 Task: Find connections with filter location Cantel with filter topic #fundraisingwith filter profile language English with filter current company Syngenta with filter school West Bengal India Jobs with filter industry Business Content with filter service category Video Animation with filter keywords title Locksmith
Action: Mouse moved to (489, 47)
Screenshot: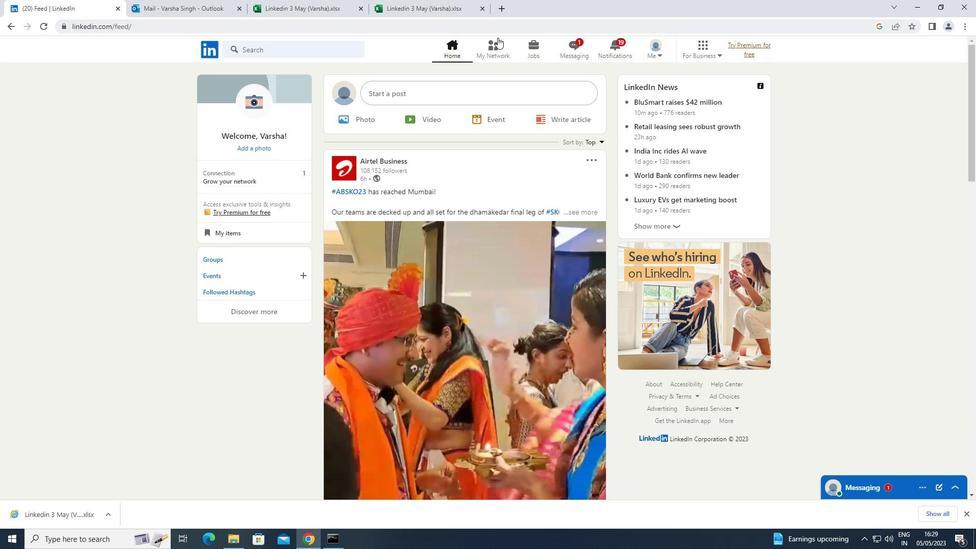 
Action: Mouse pressed left at (489, 47)
Screenshot: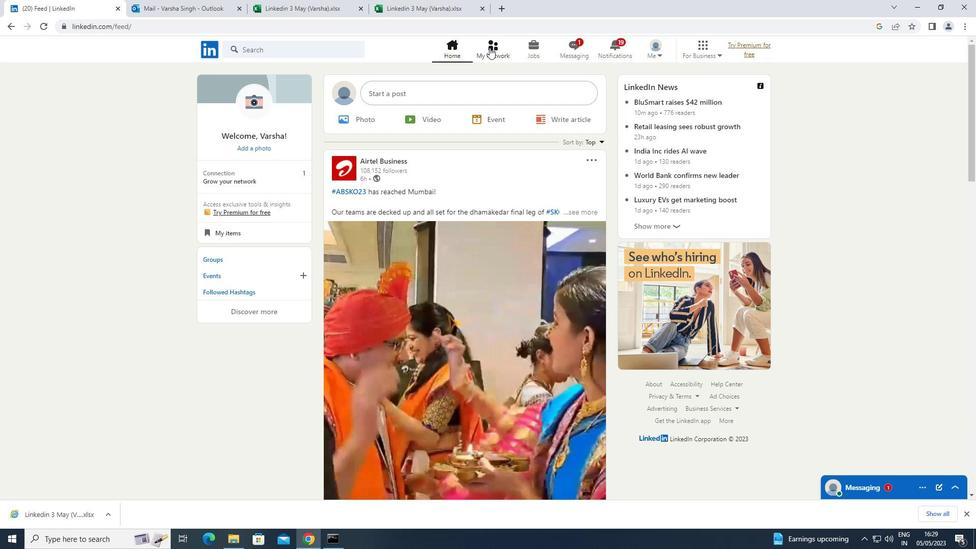 
Action: Mouse moved to (272, 104)
Screenshot: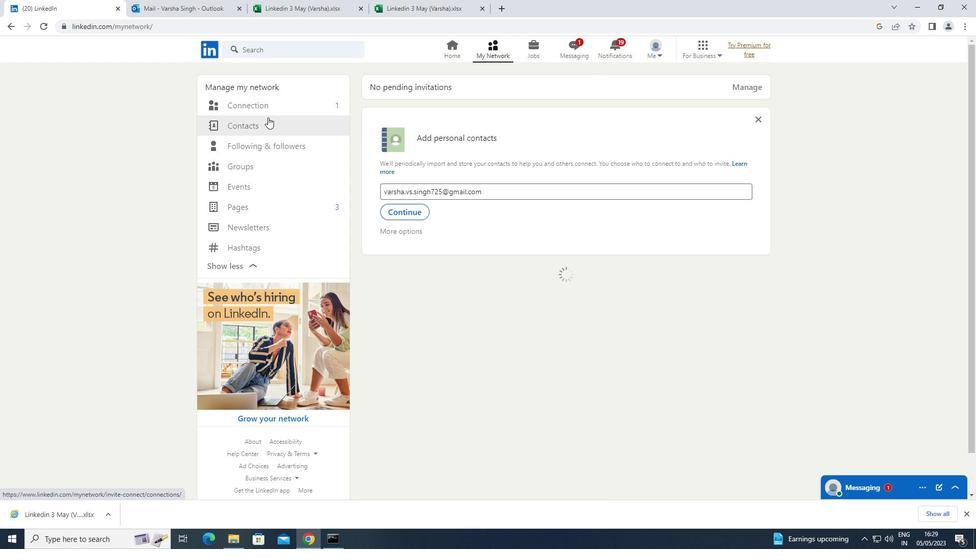 
Action: Mouse pressed left at (272, 104)
Screenshot: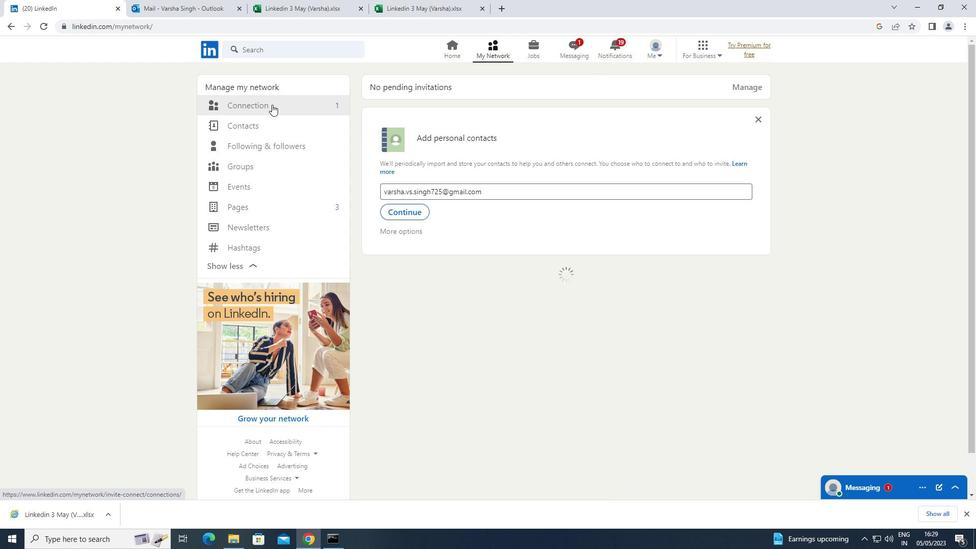 
Action: Mouse moved to (579, 106)
Screenshot: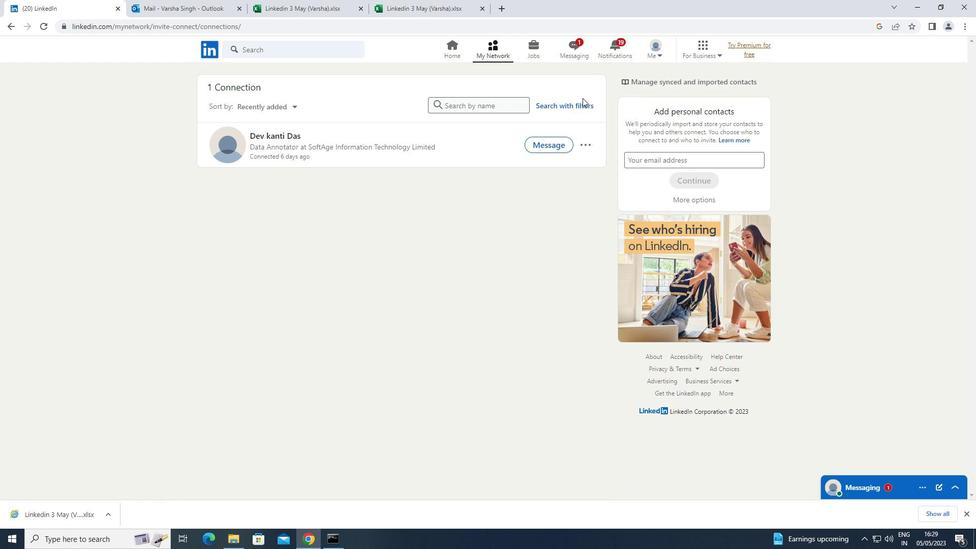 
Action: Mouse pressed left at (579, 106)
Screenshot: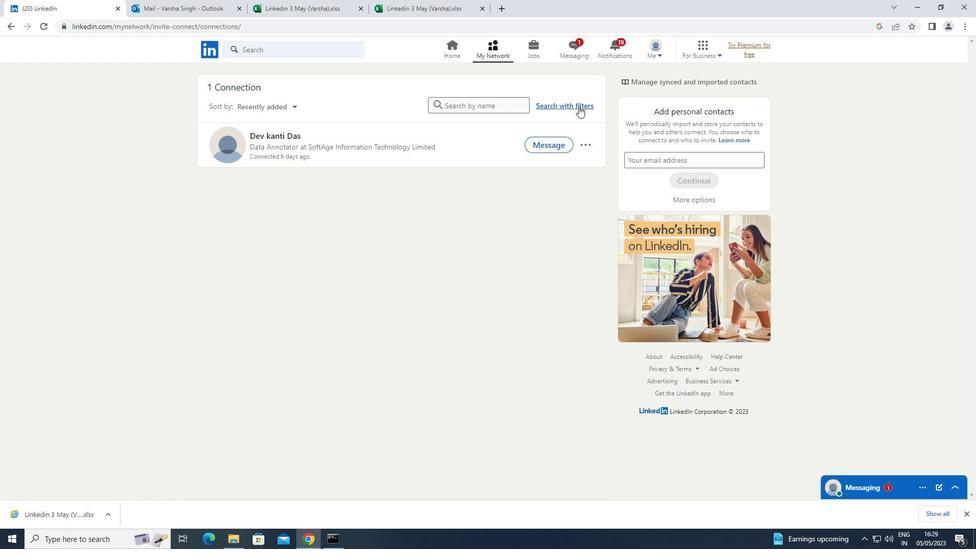 
Action: Mouse moved to (513, 74)
Screenshot: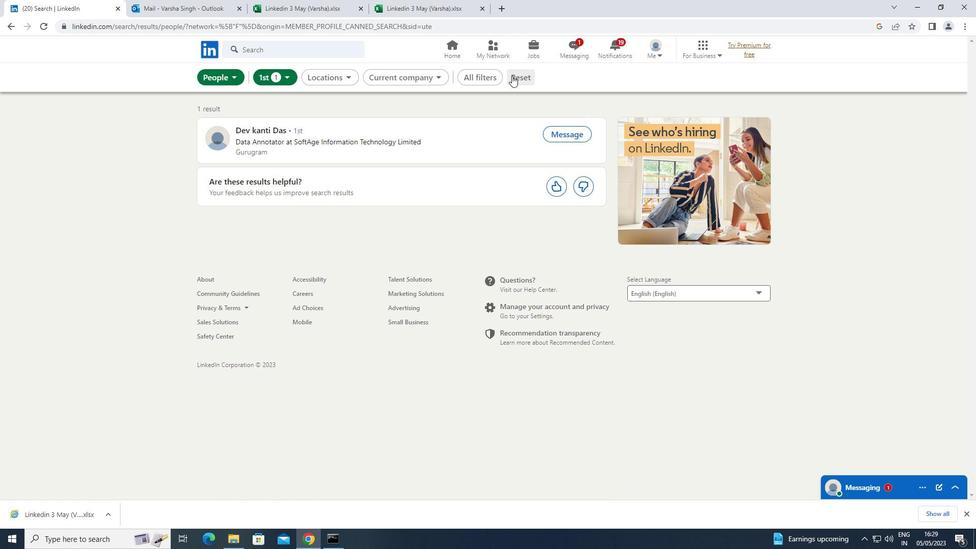 
Action: Mouse pressed left at (513, 74)
Screenshot: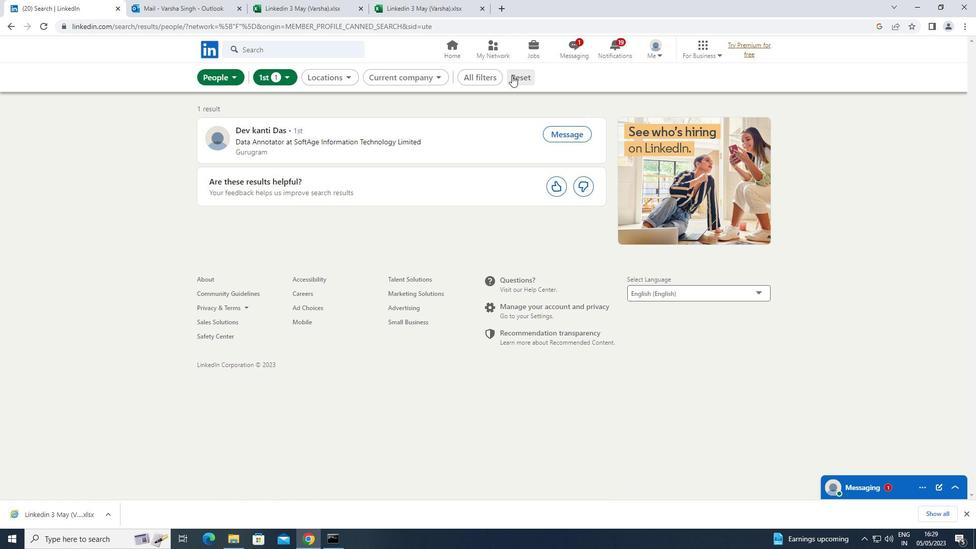 
Action: Mouse moved to (499, 76)
Screenshot: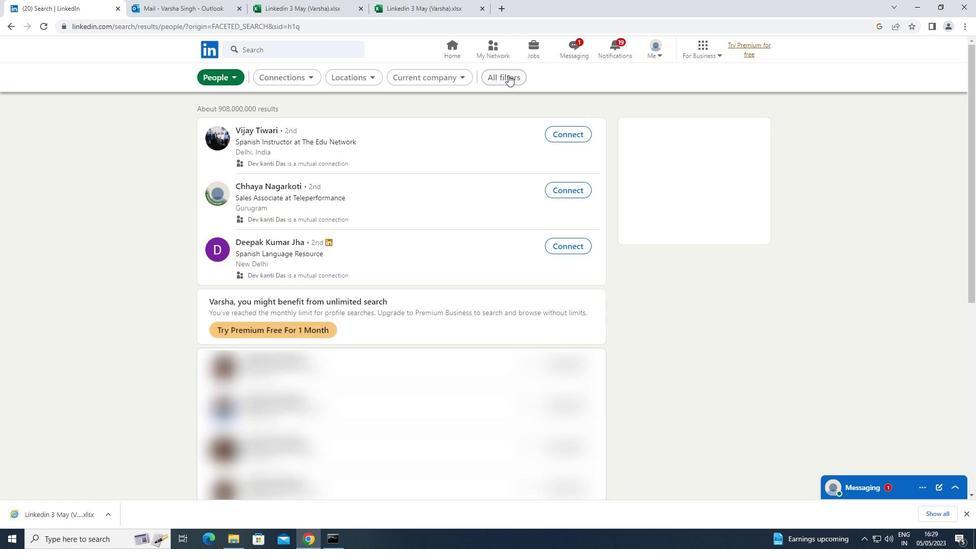 
Action: Mouse pressed left at (499, 76)
Screenshot: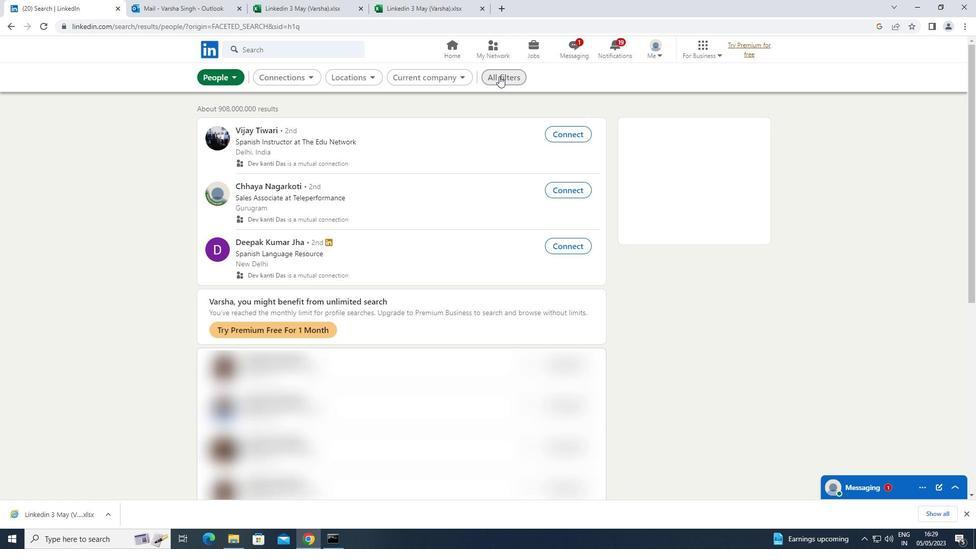 
Action: Mouse moved to (716, 211)
Screenshot: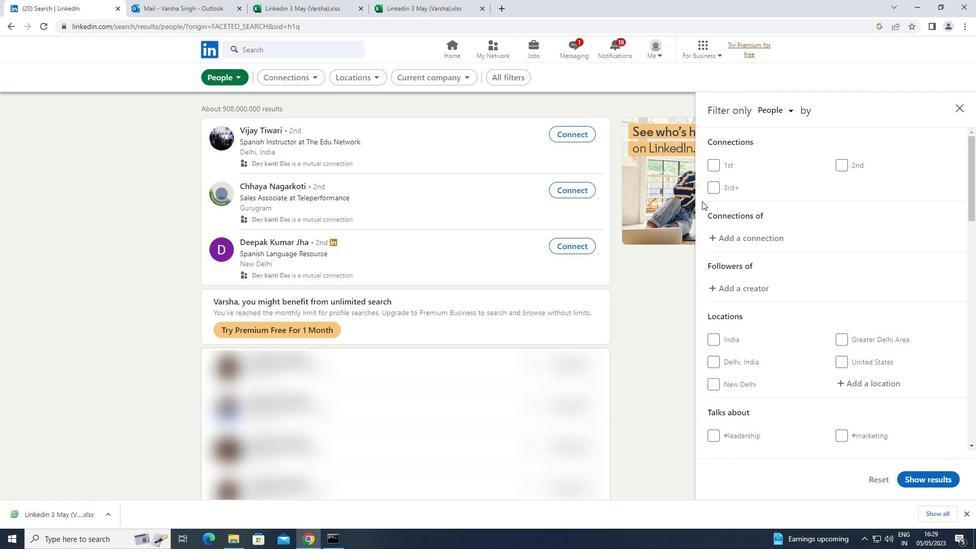 
Action: Mouse scrolled (716, 210) with delta (0, 0)
Screenshot: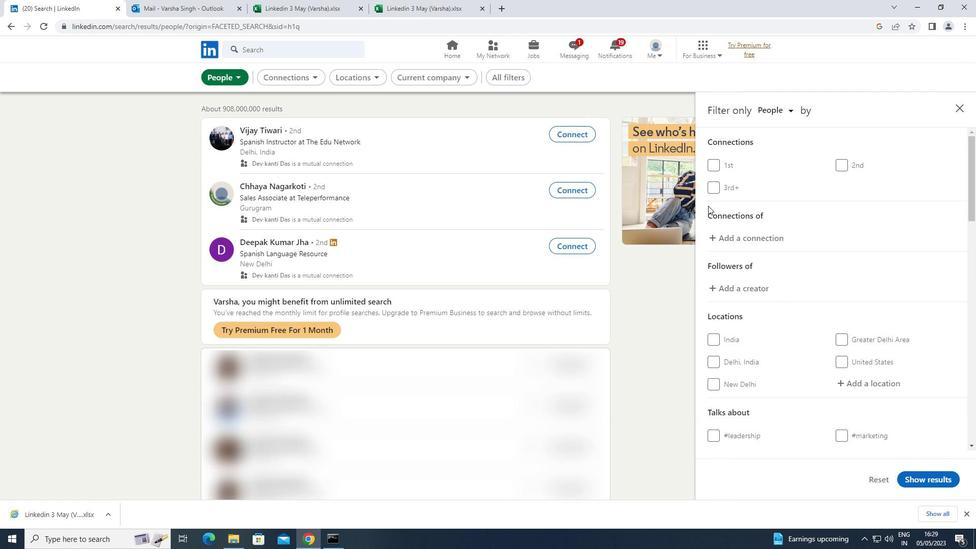 
Action: Mouse scrolled (716, 210) with delta (0, 0)
Screenshot: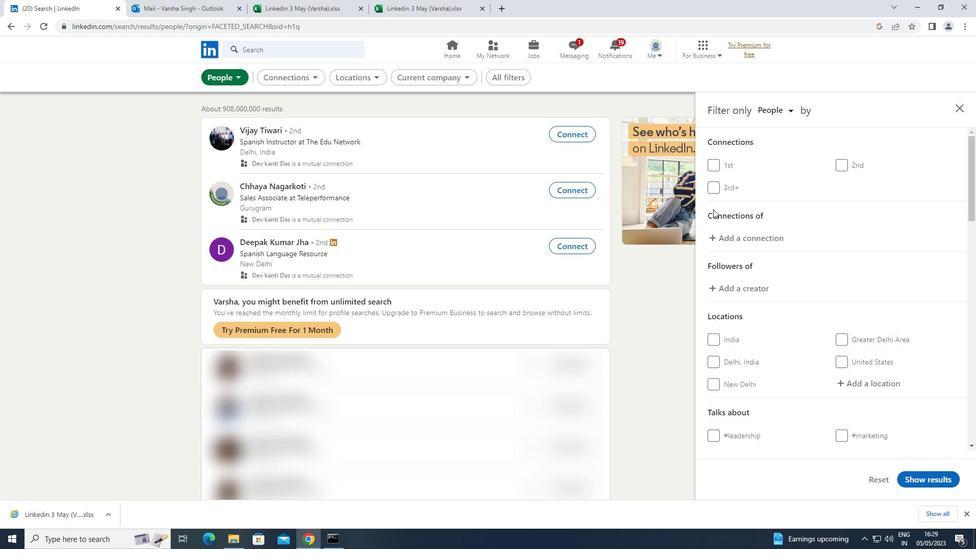 
Action: Mouse moved to (845, 277)
Screenshot: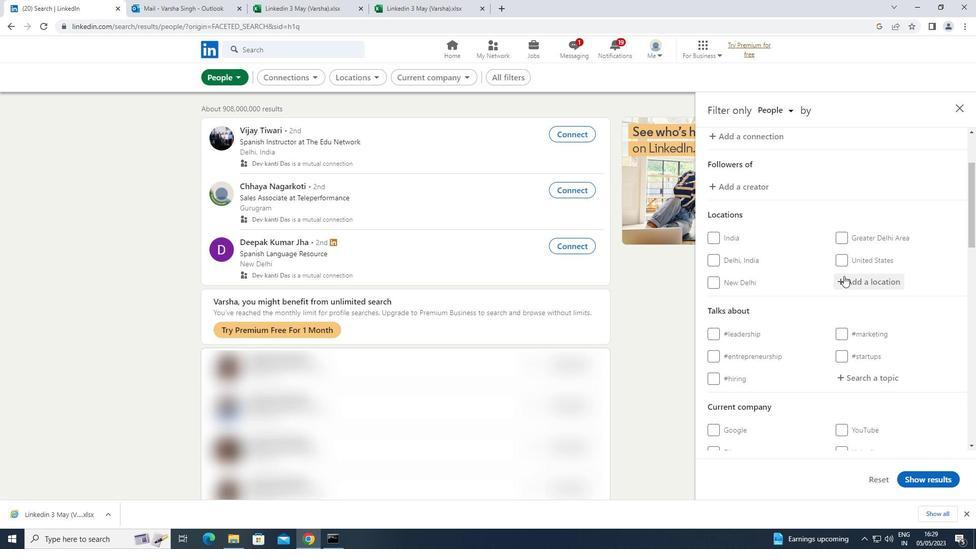 
Action: Mouse pressed left at (845, 277)
Screenshot: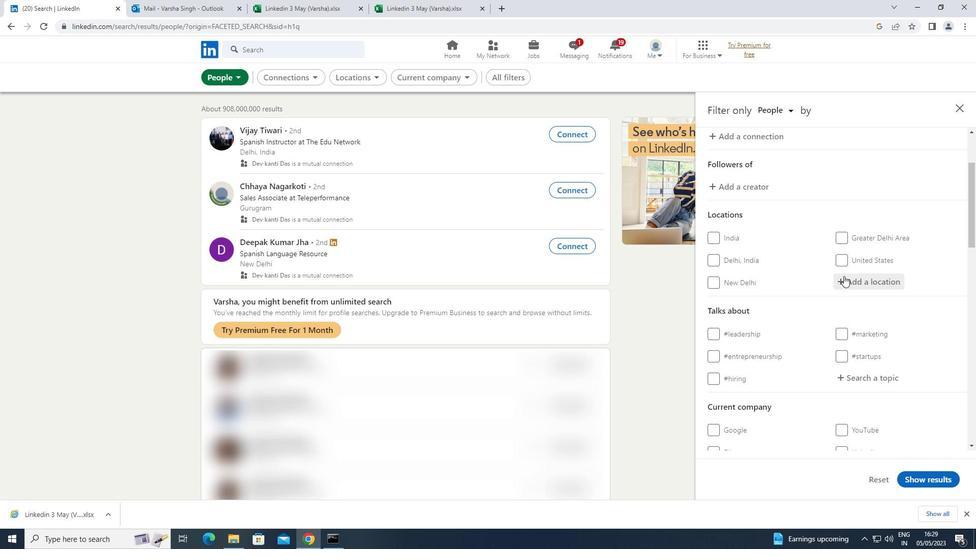 
Action: Key pressed <Key.shift>CANTEL
Screenshot: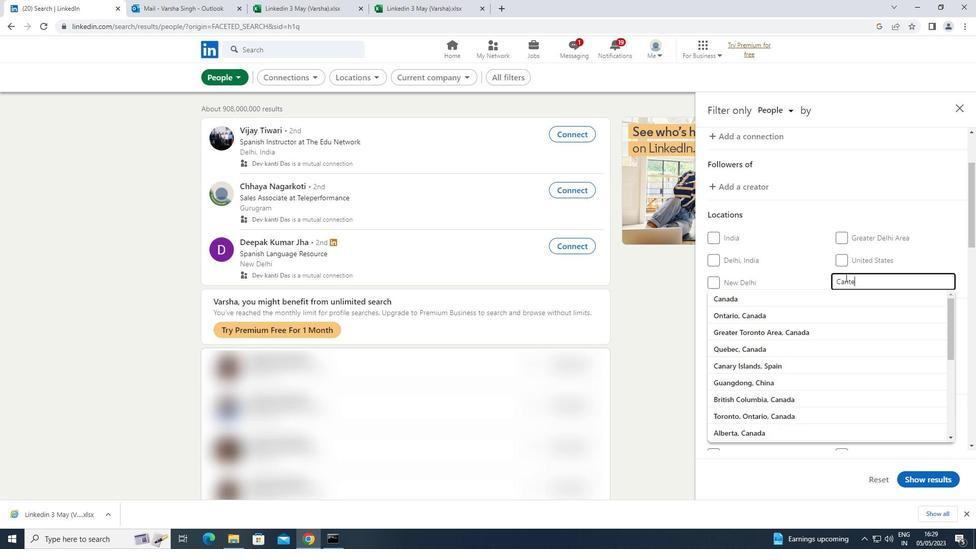 
Action: Mouse moved to (852, 275)
Screenshot: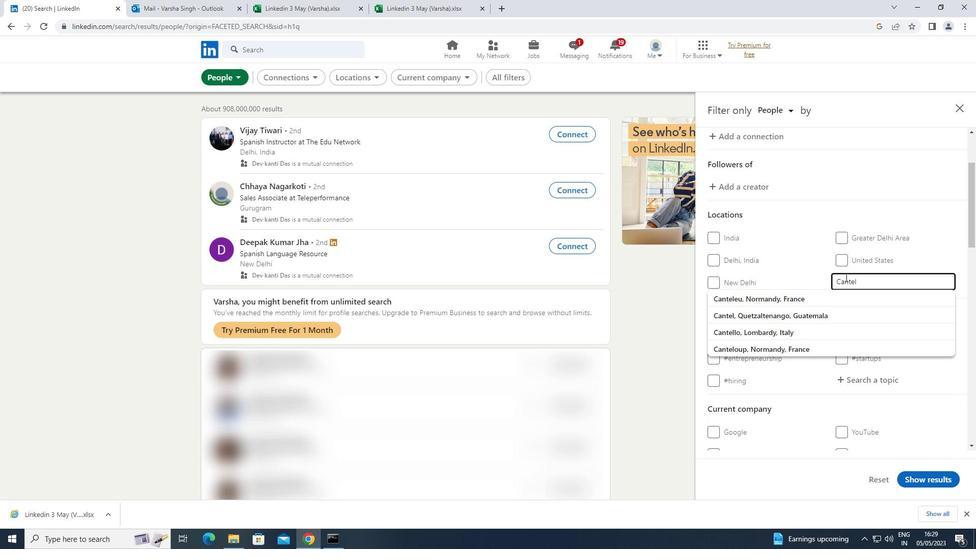 
Action: Key pressed <Key.enter>
Screenshot: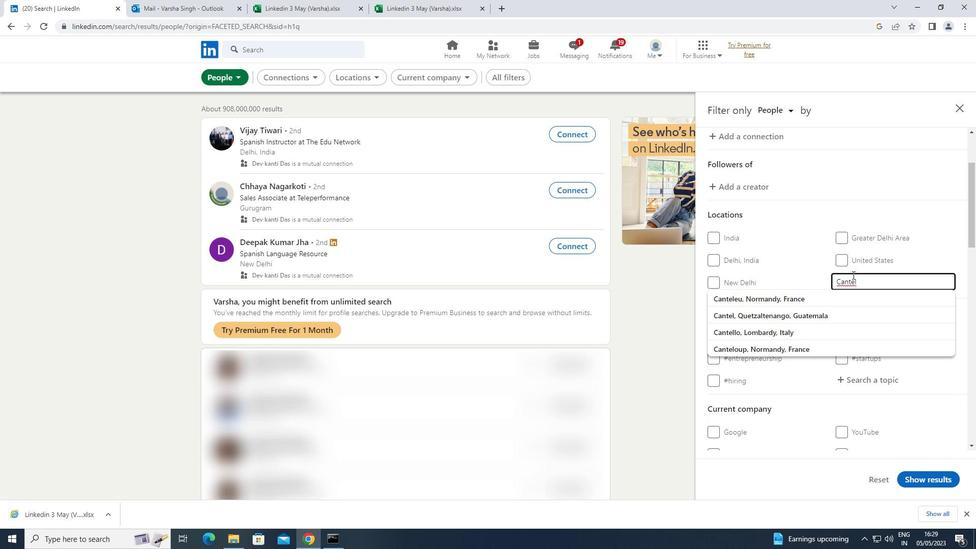 
Action: Mouse moved to (861, 384)
Screenshot: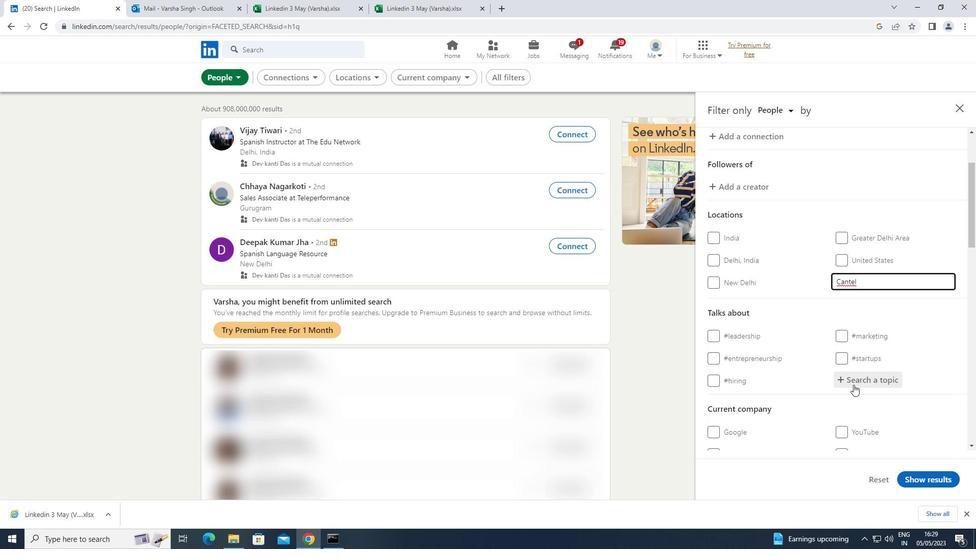 
Action: Mouse pressed left at (861, 384)
Screenshot: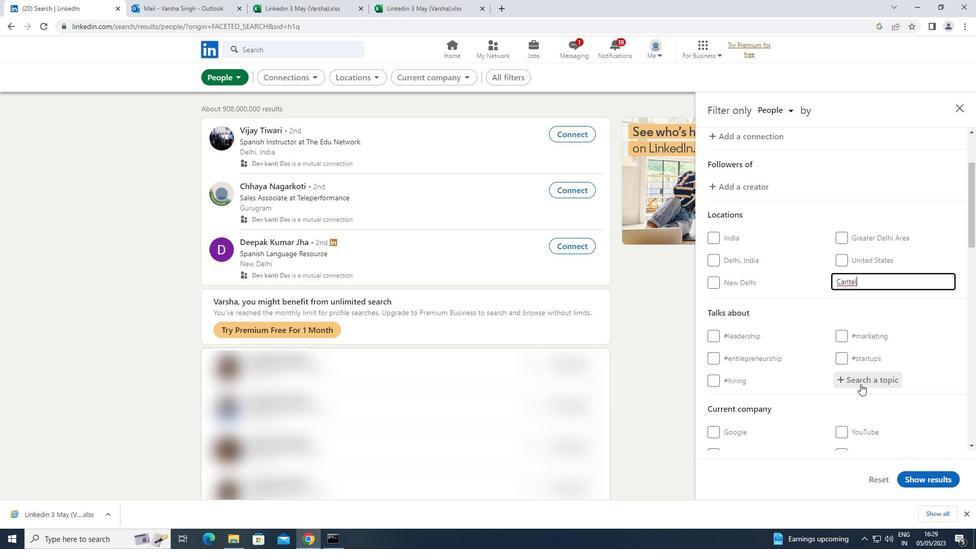 
Action: Mouse moved to (857, 381)
Screenshot: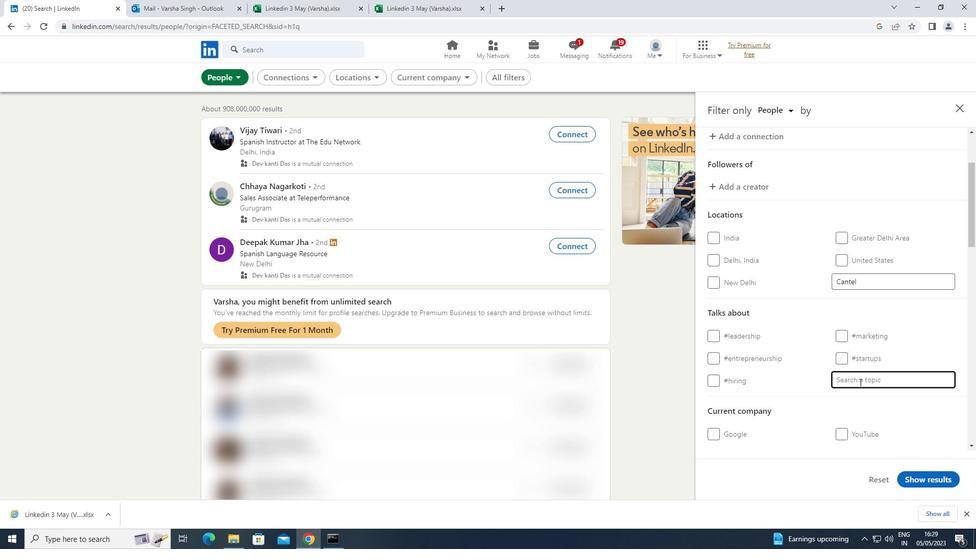 
Action: Key pressed FUNDRAISING
Screenshot: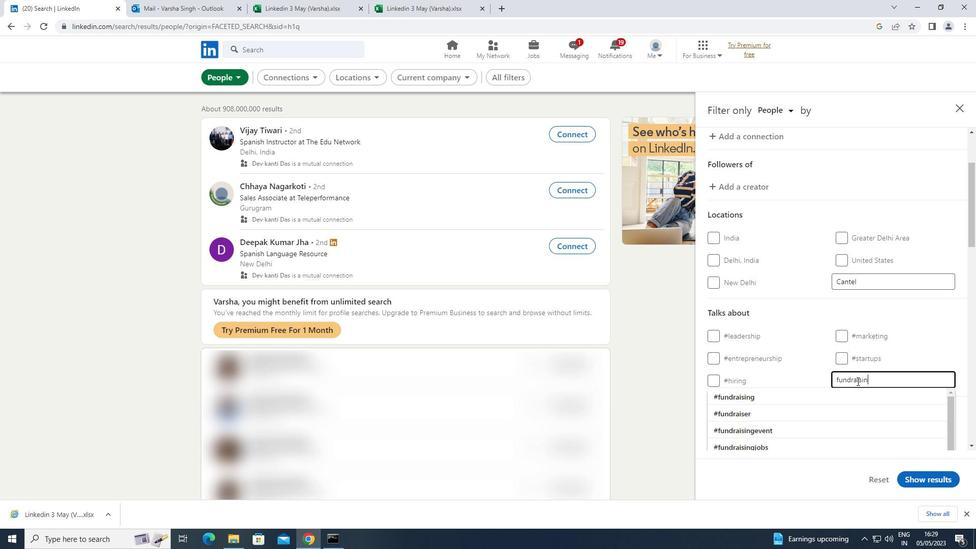 
Action: Mouse moved to (741, 392)
Screenshot: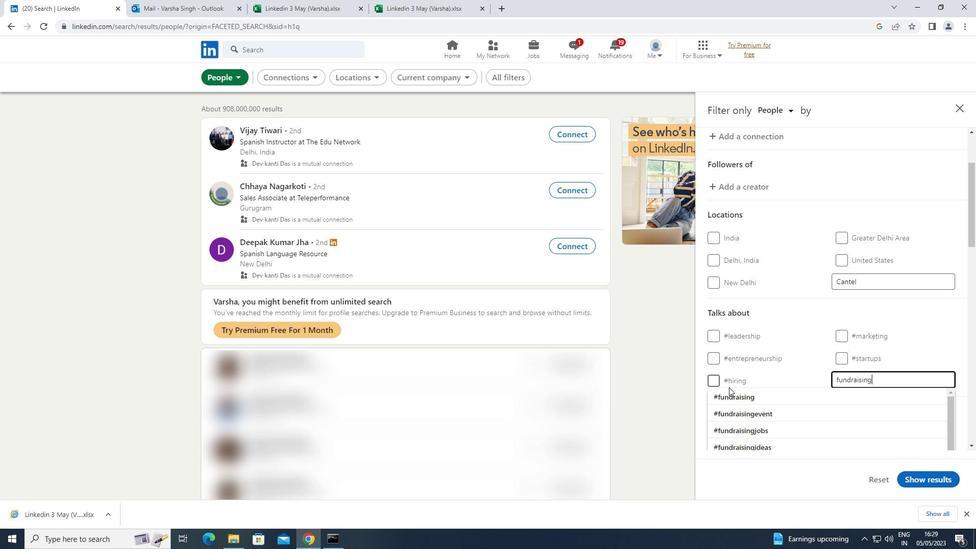 
Action: Mouse pressed left at (741, 392)
Screenshot: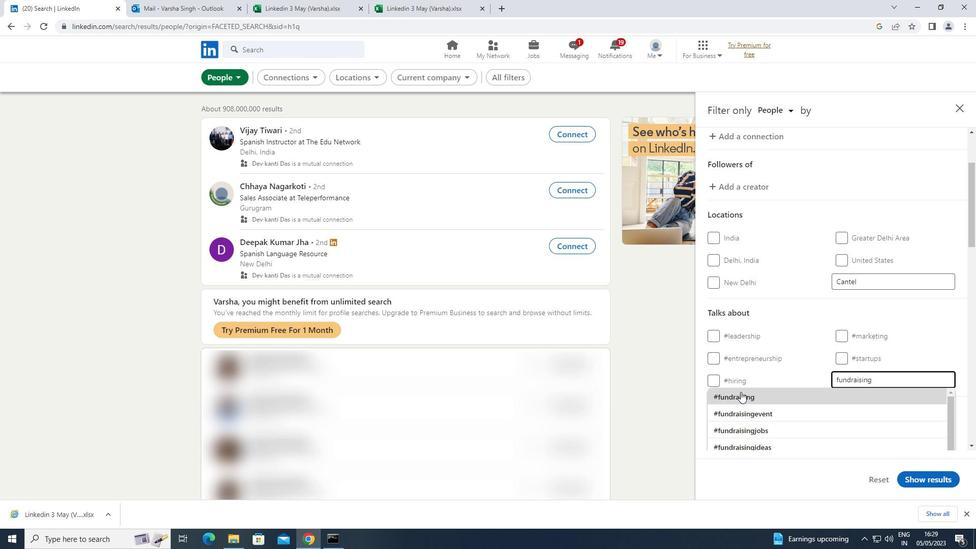 
Action: Mouse moved to (749, 382)
Screenshot: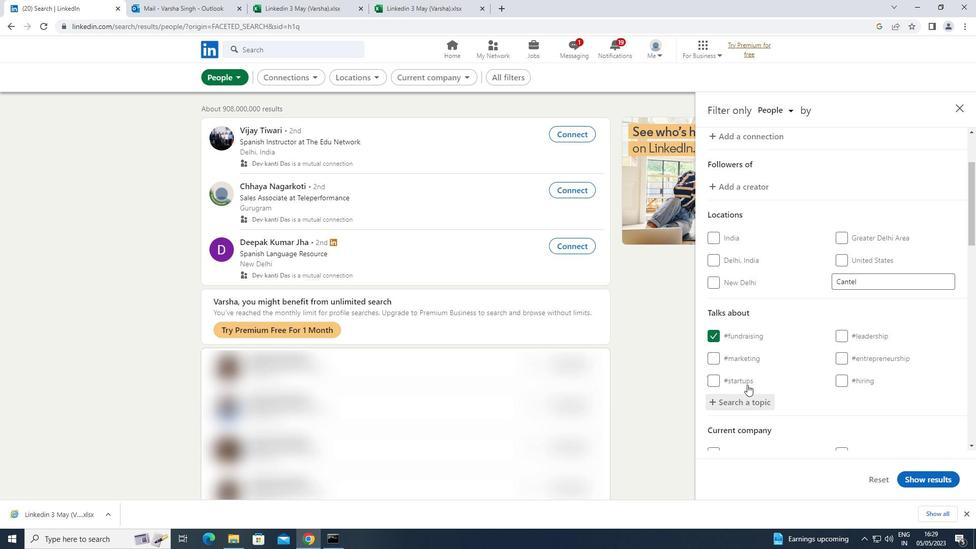 
Action: Mouse scrolled (749, 381) with delta (0, 0)
Screenshot: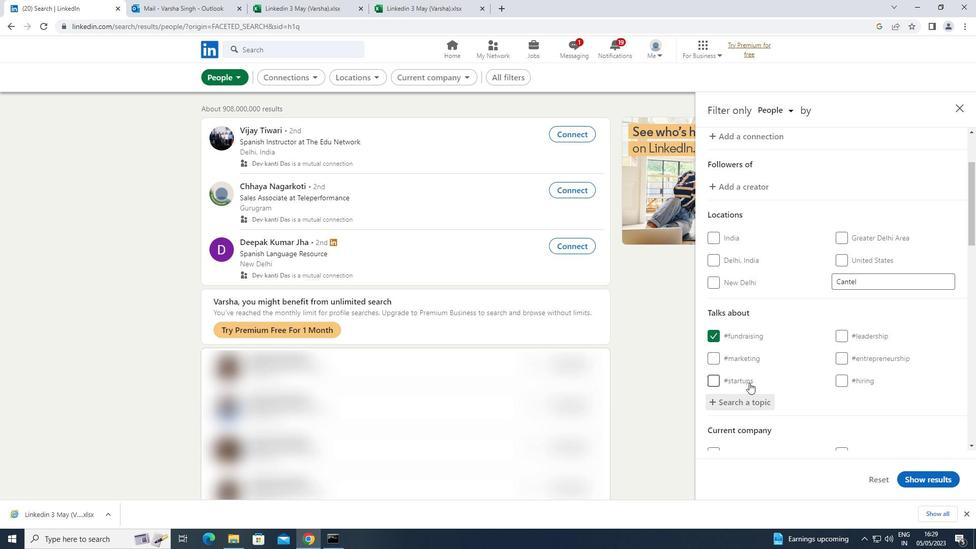 
Action: Mouse scrolled (749, 381) with delta (0, 0)
Screenshot: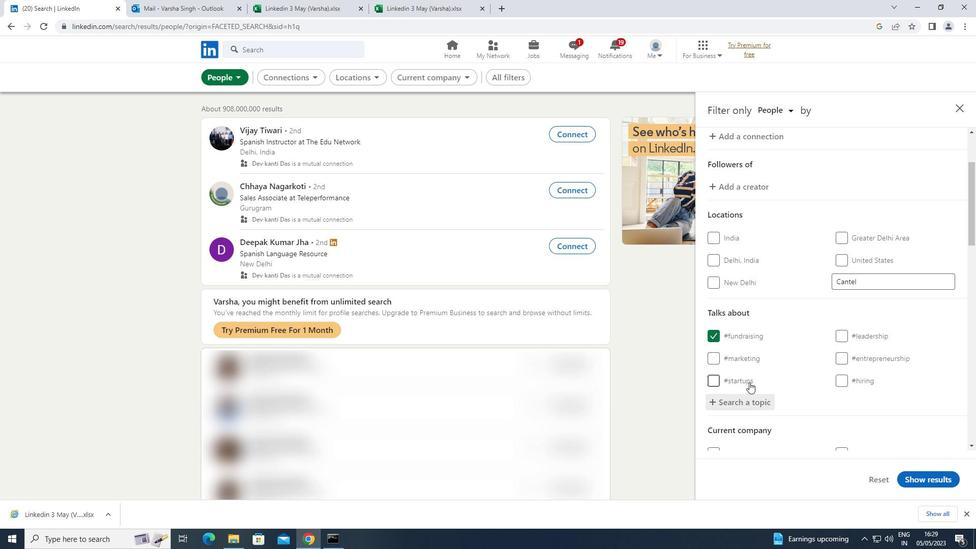
Action: Mouse moved to (750, 380)
Screenshot: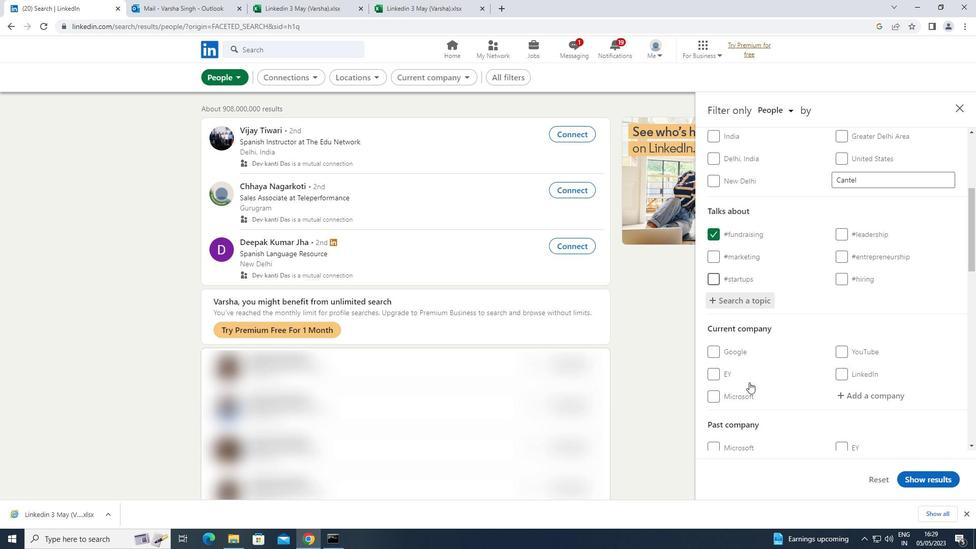 
Action: Mouse scrolled (750, 379) with delta (0, 0)
Screenshot: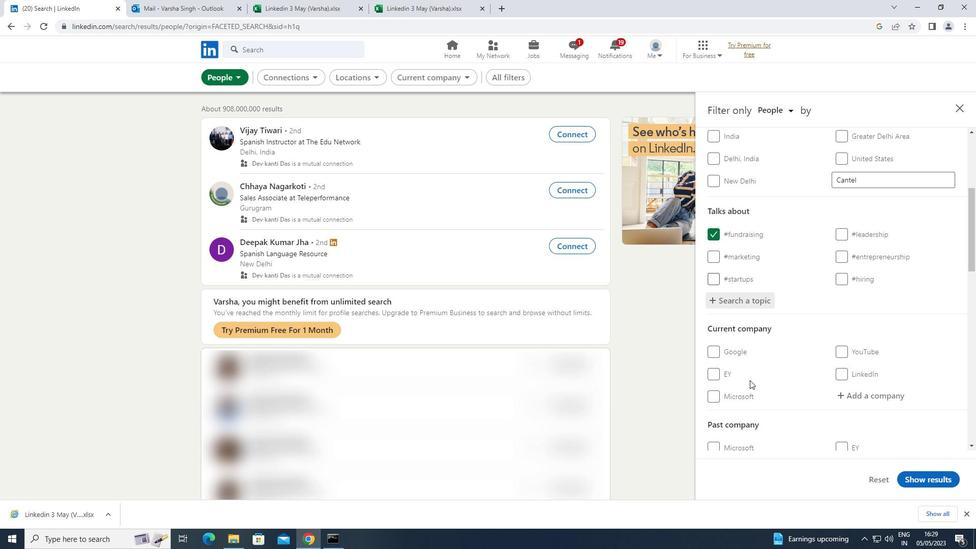 
Action: Mouse scrolled (750, 379) with delta (0, 0)
Screenshot: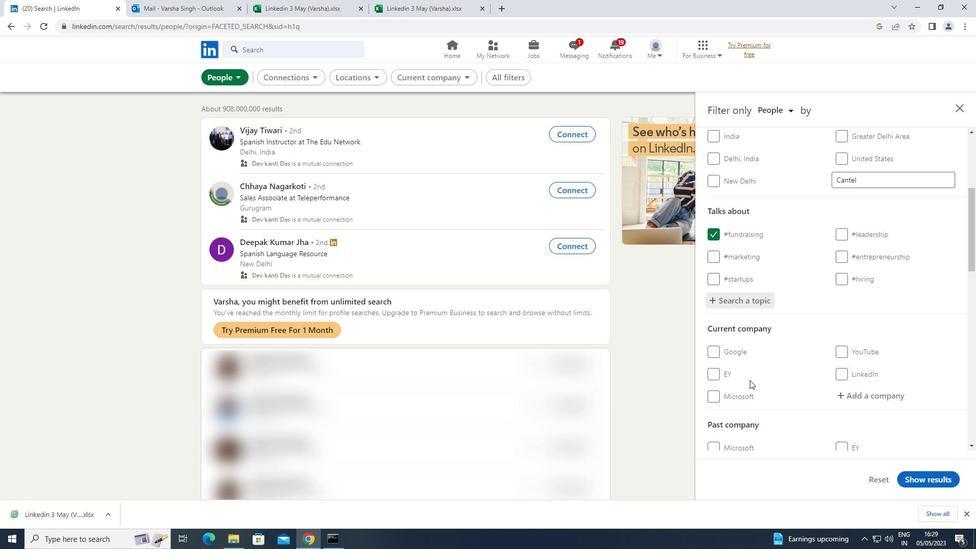 
Action: Mouse scrolled (750, 379) with delta (0, 0)
Screenshot: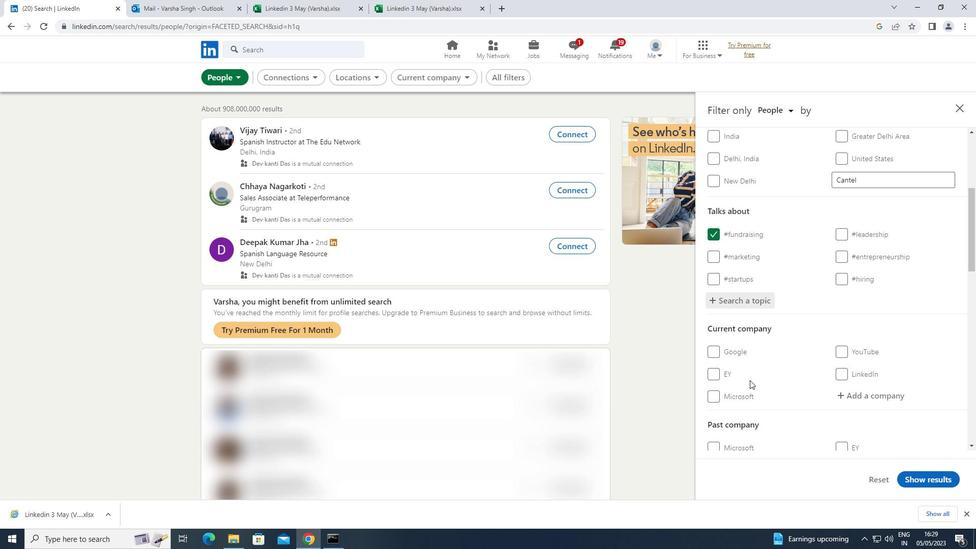 
Action: Mouse scrolled (750, 379) with delta (0, 0)
Screenshot: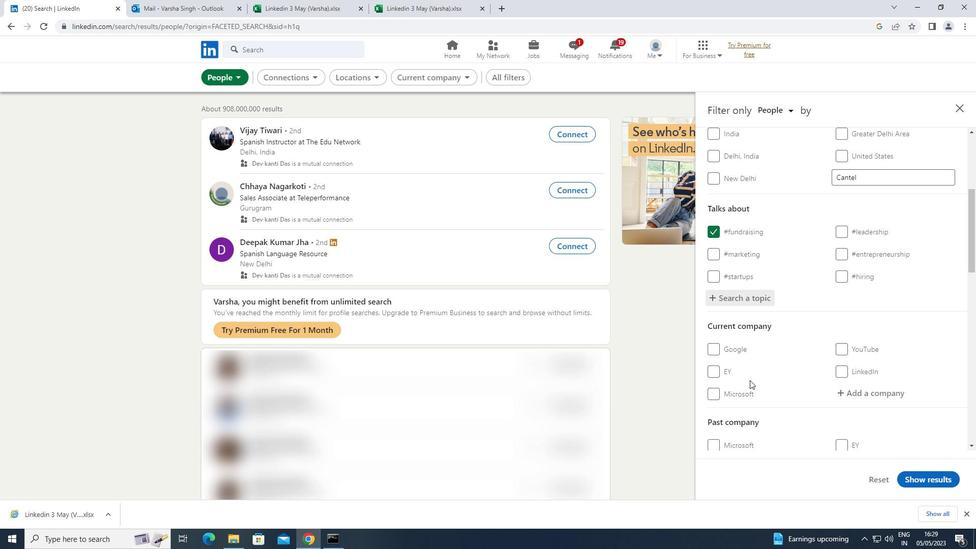 
Action: Mouse scrolled (750, 379) with delta (0, 0)
Screenshot: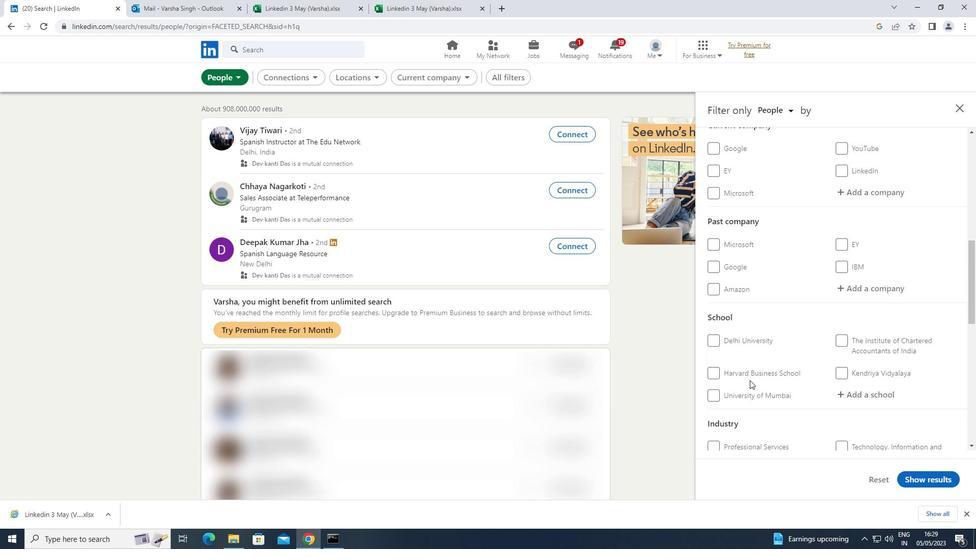 
Action: Mouse scrolled (750, 379) with delta (0, 0)
Screenshot: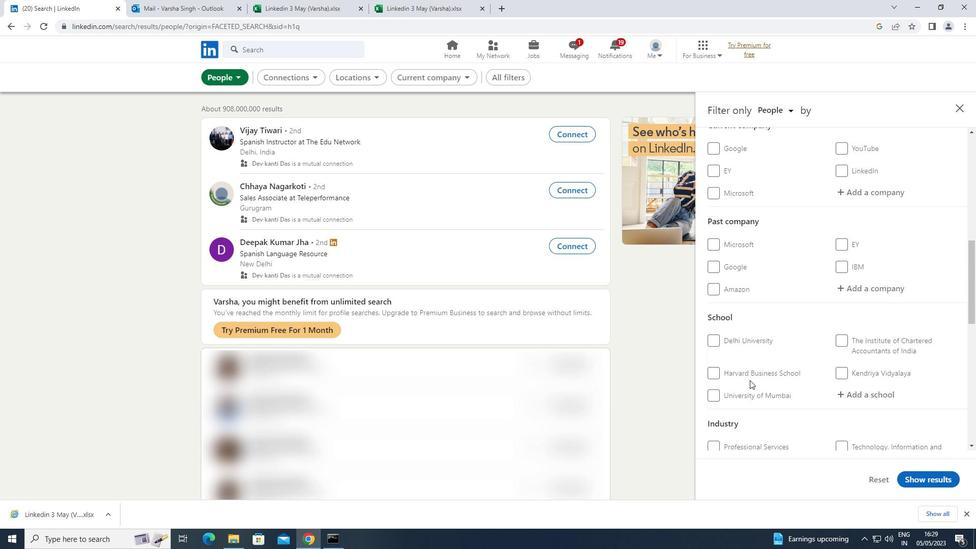 
Action: Mouse scrolled (750, 379) with delta (0, 0)
Screenshot: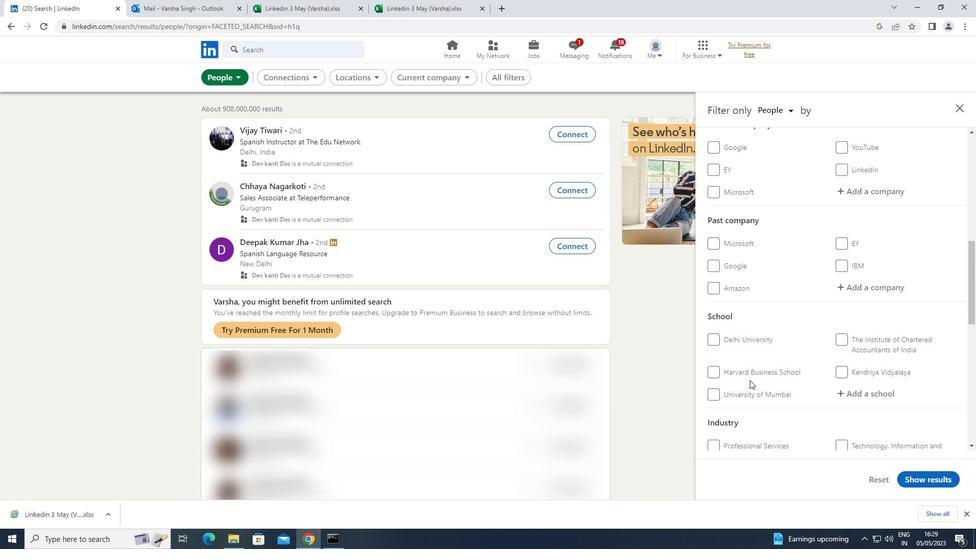 
Action: Mouse moved to (716, 413)
Screenshot: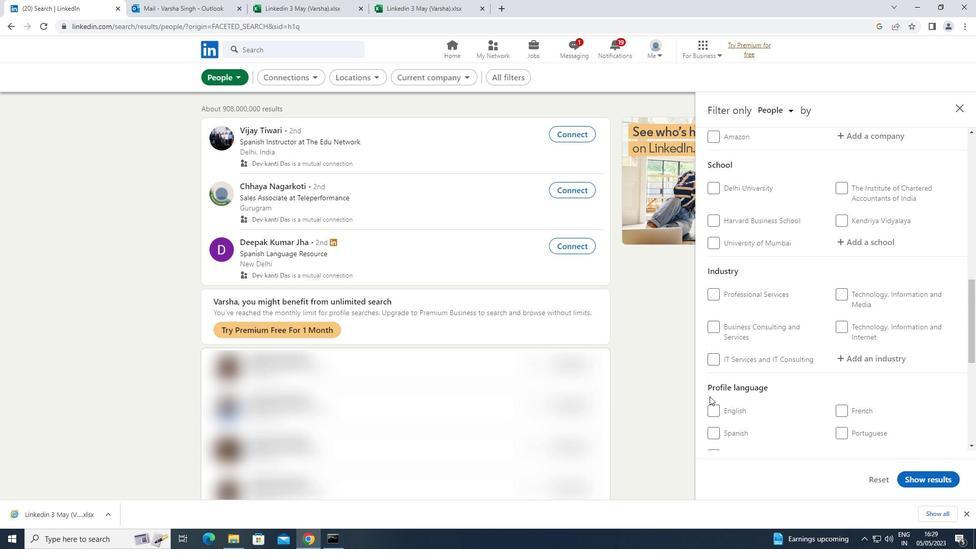
Action: Mouse pressed left at (716, 413)
Screenshot: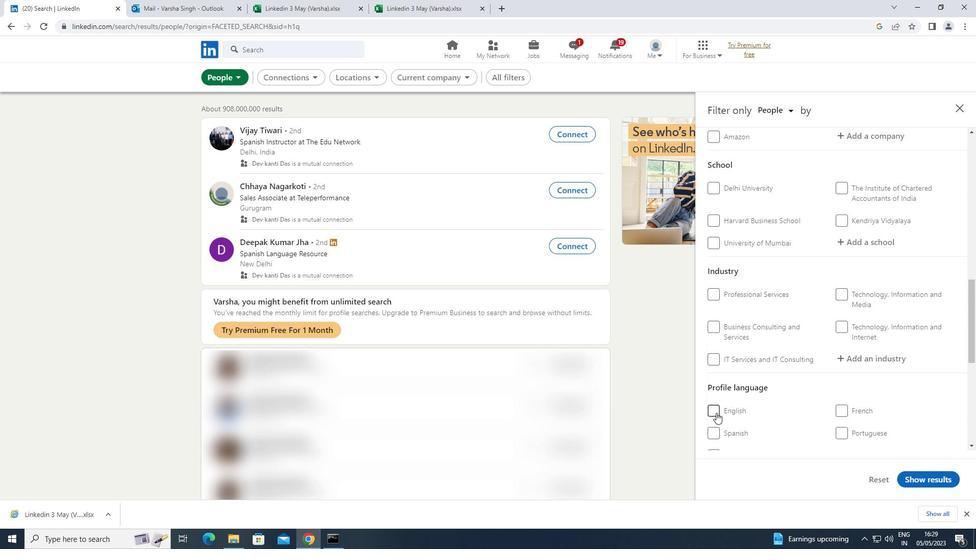 
Action: Mouse moved to (763, 389)
Screenshot: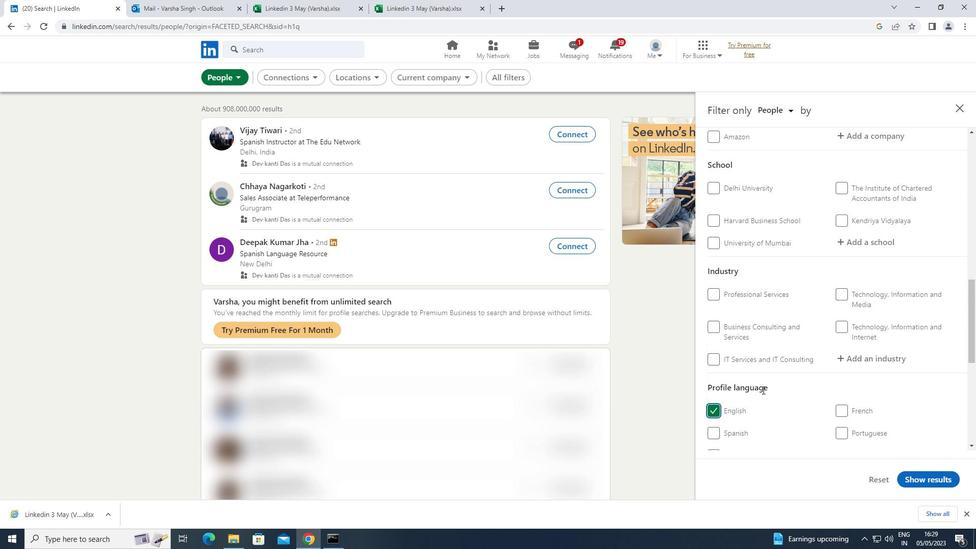 
Action: Mouse scrolled (763, 390) with delta (0, 0)
Screenshot: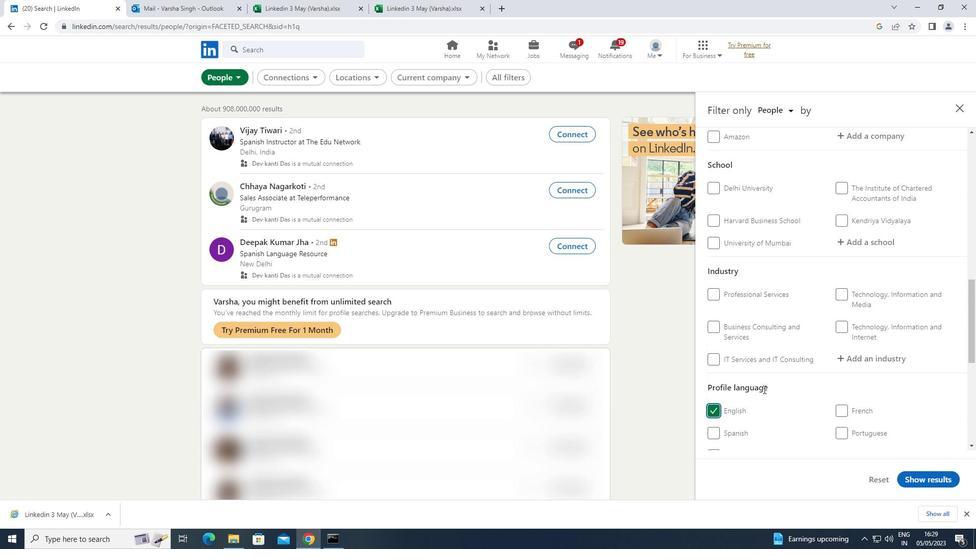 
Action: Mouse scrolled (763, 390) with delta (0, 0)
Screenshot: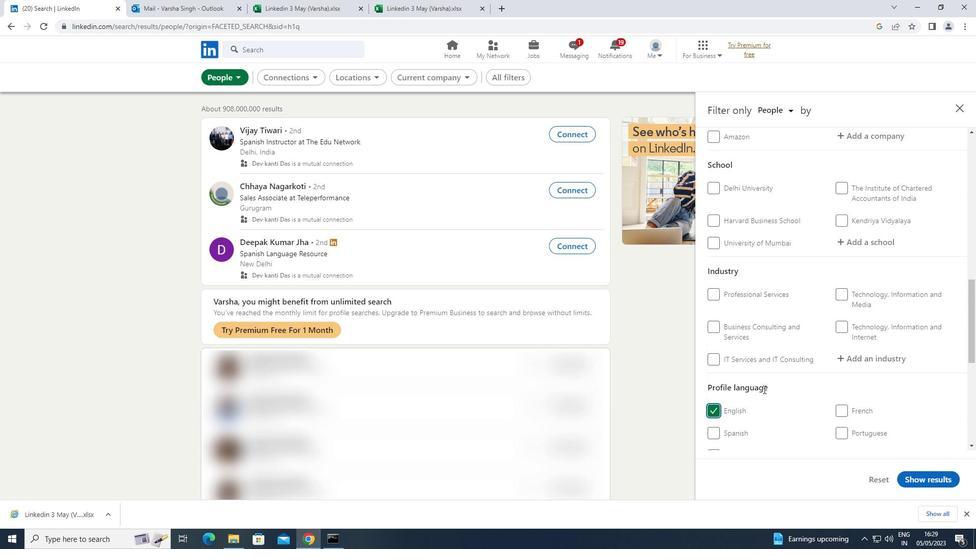 
Action: Mouse scrolled (763, 390) with delta (0, 0)
Screenshot: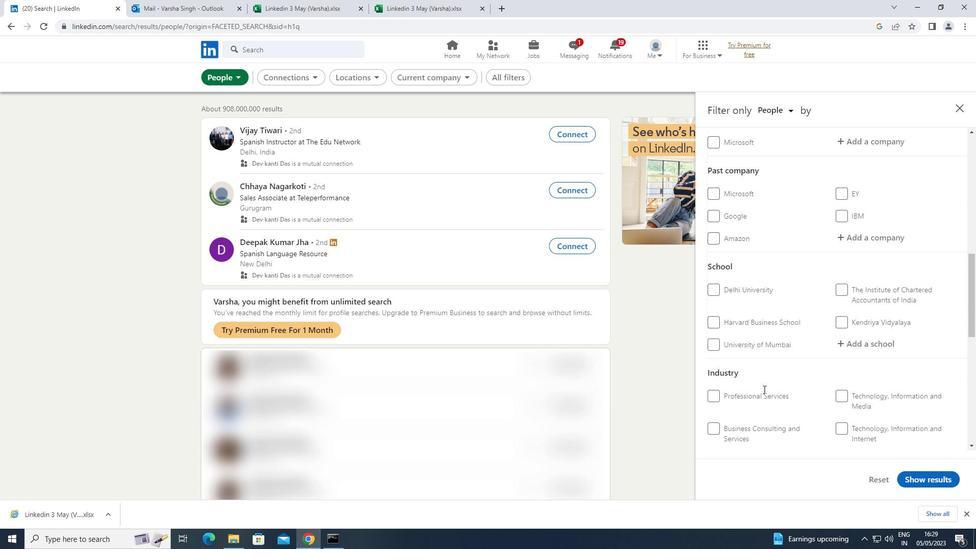 
Action: Mouse scrolled (763, 390) with delta (0, 0)
Screenshot: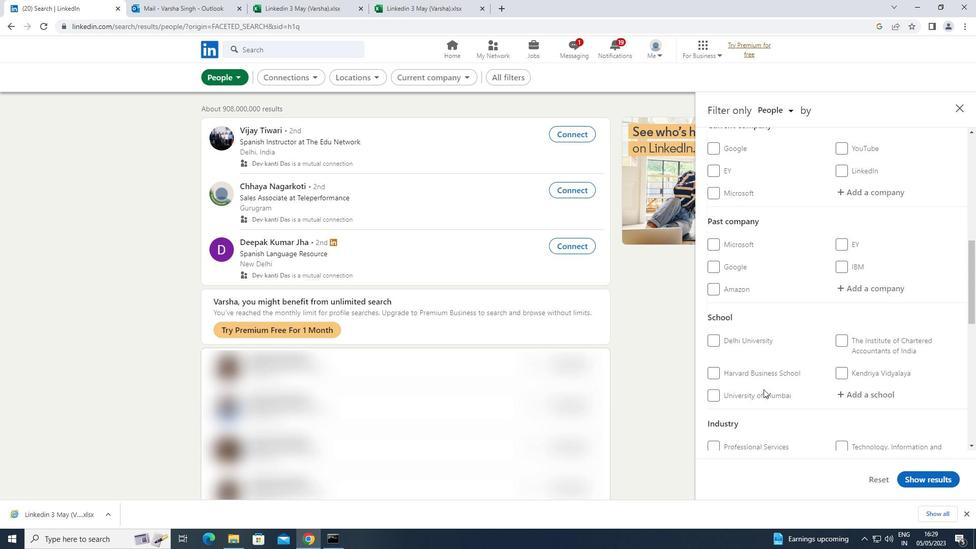 
Action: Mouse scrolled (763, 390) with delta (0, 0)
Screenshot: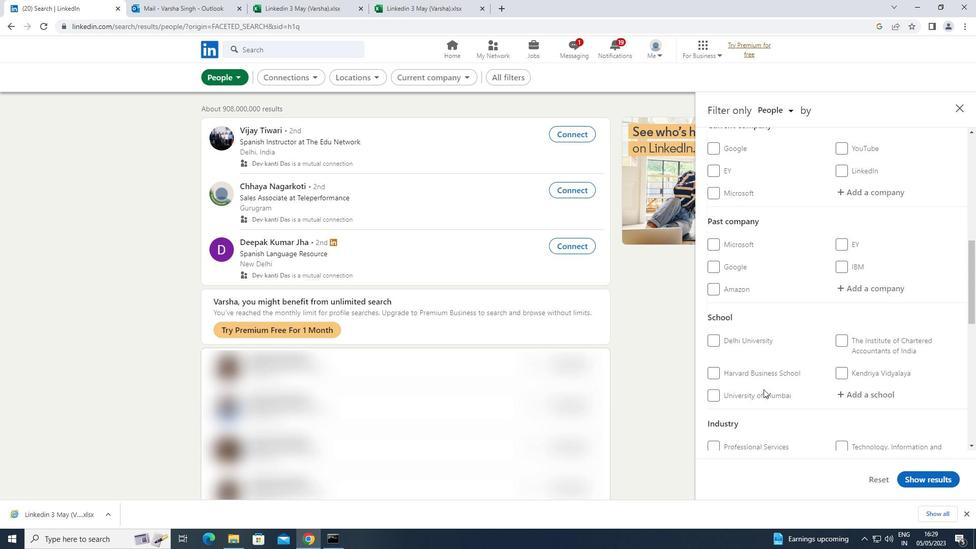 
Action: Mouse moved to (865, 299)
Screenshot: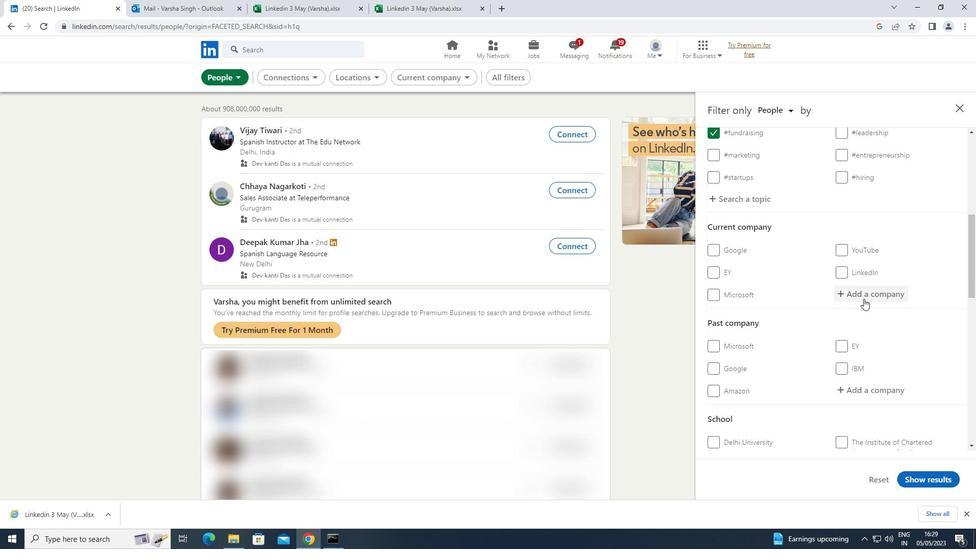 
Action: Mouse pressed left at (865, 299)
Screenshot: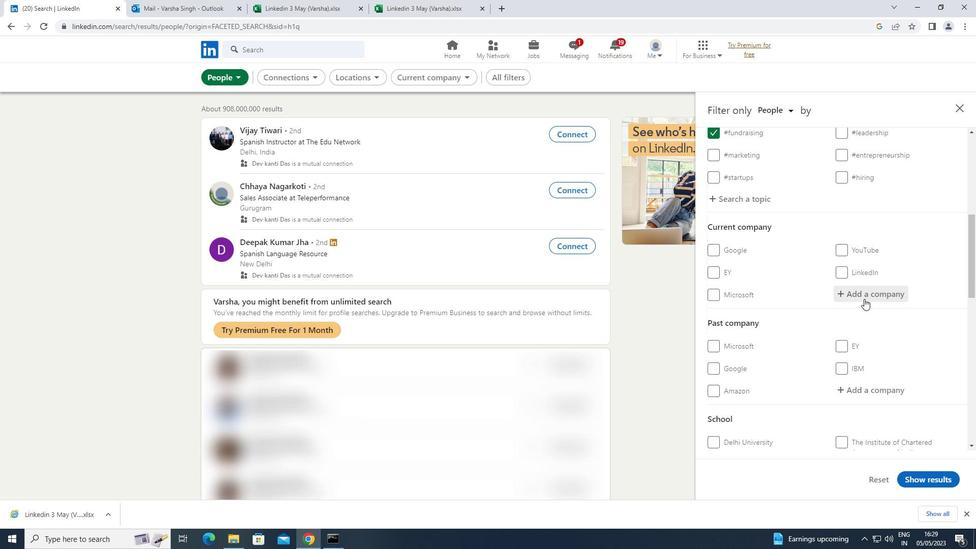 
Action: Key pressed <Key.shift>SYNGENTA
Screenshot: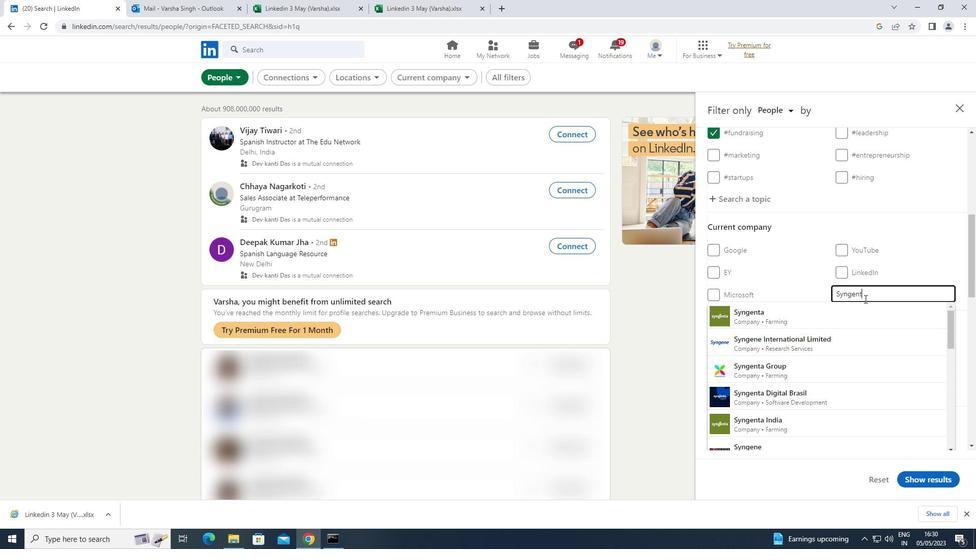 
Action: Mouse moved to (798, 310)
Screenshot: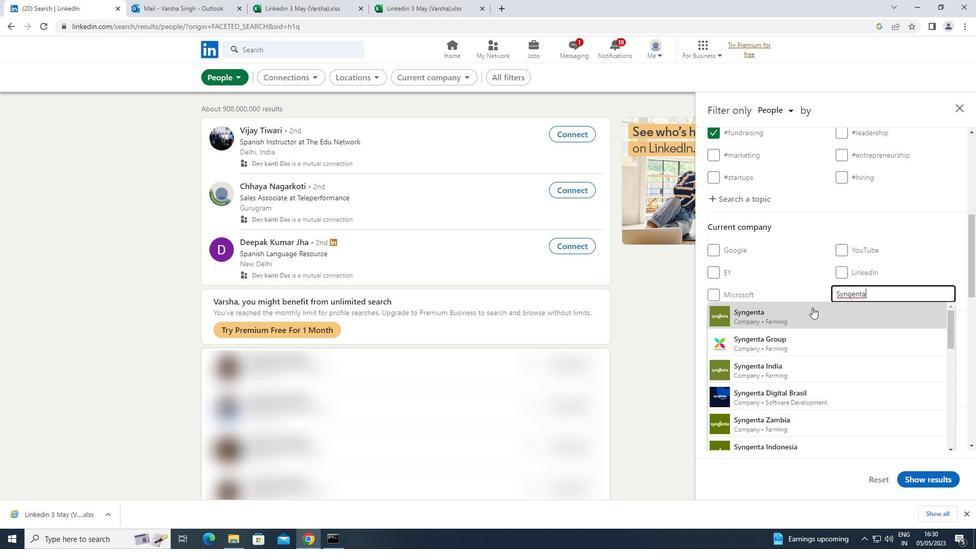 
Action: Mouse pressed left at (798, 310)
Screenshot: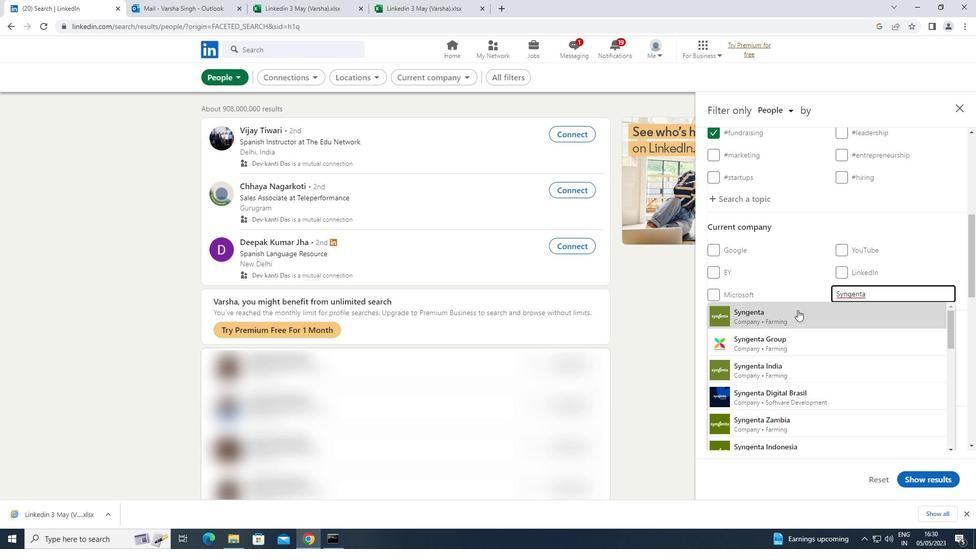 
Action: Mouse scrolled (798, 309) with delta (0, 0)
Screenshot: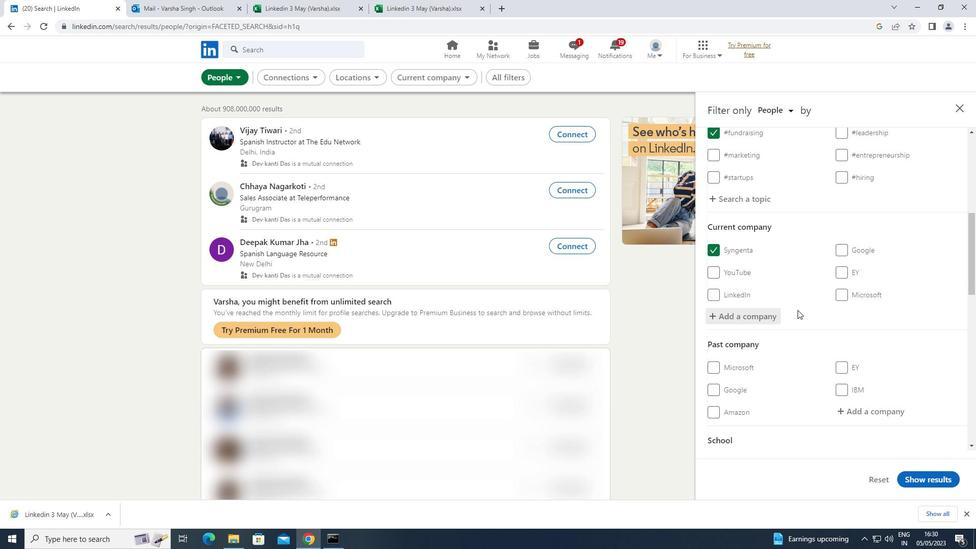 
Action: Mouse scrolled (798, 309) with delta (0, 0)
Screenshot: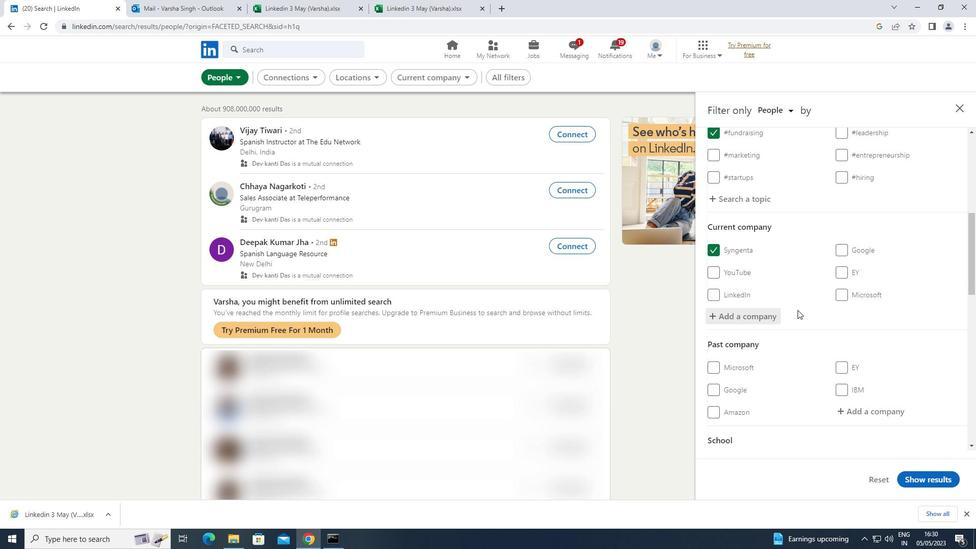 
Action: Mouse moved to (797, 309)
Screenshot: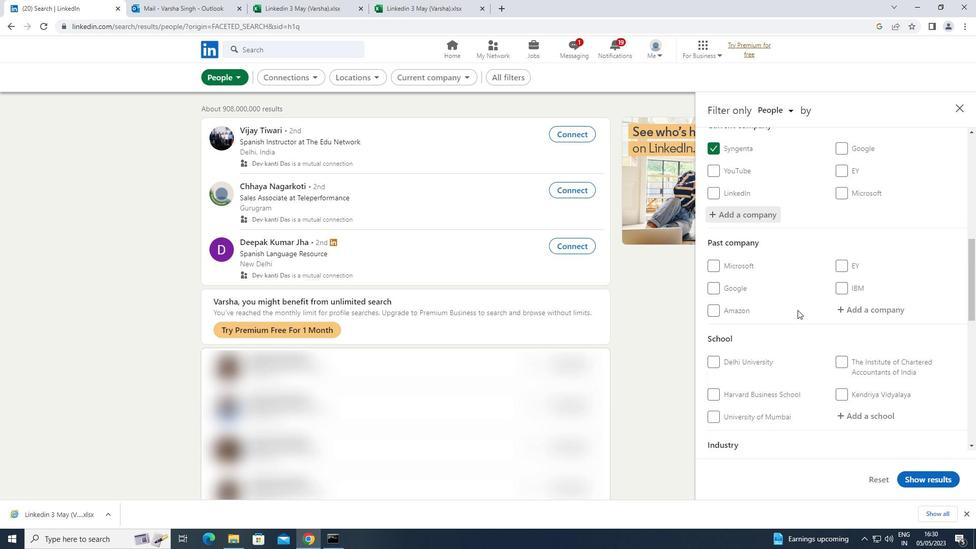 
Action: Mouse scrolled (797, 308) with delta (0, 0)
Screenshot: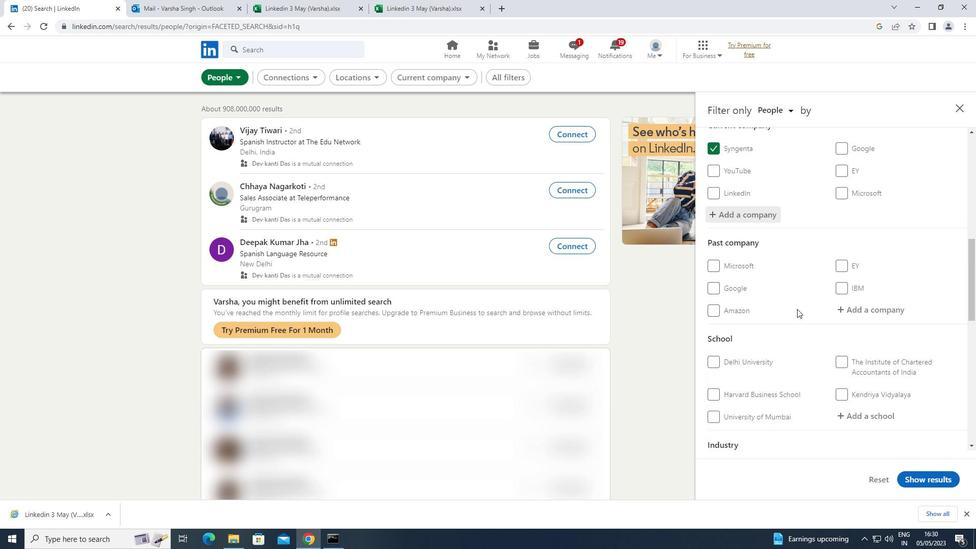 
Action: Mouse scrolled (797, 308) with delta (0, 0)
Screenshot: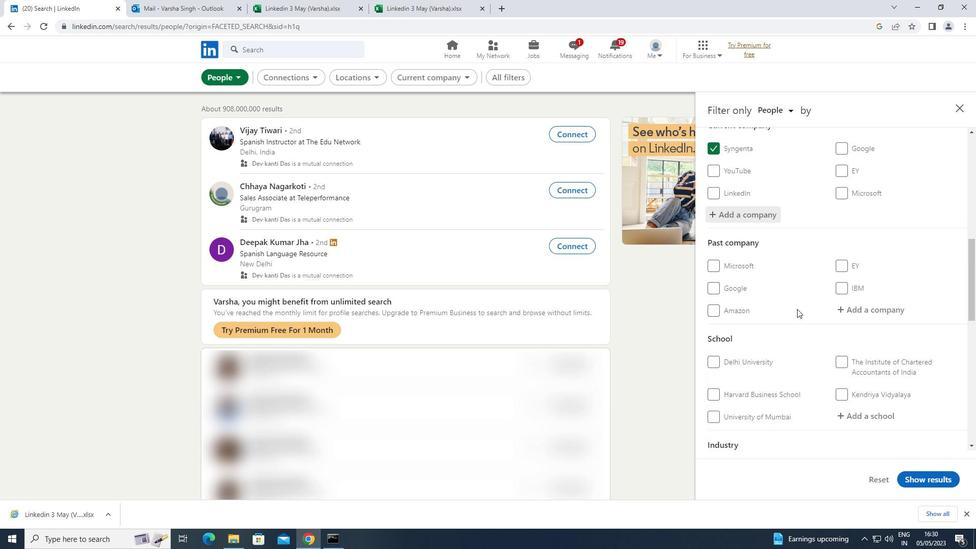 
Action: Mouse moved to (859, 310)
Screenshot: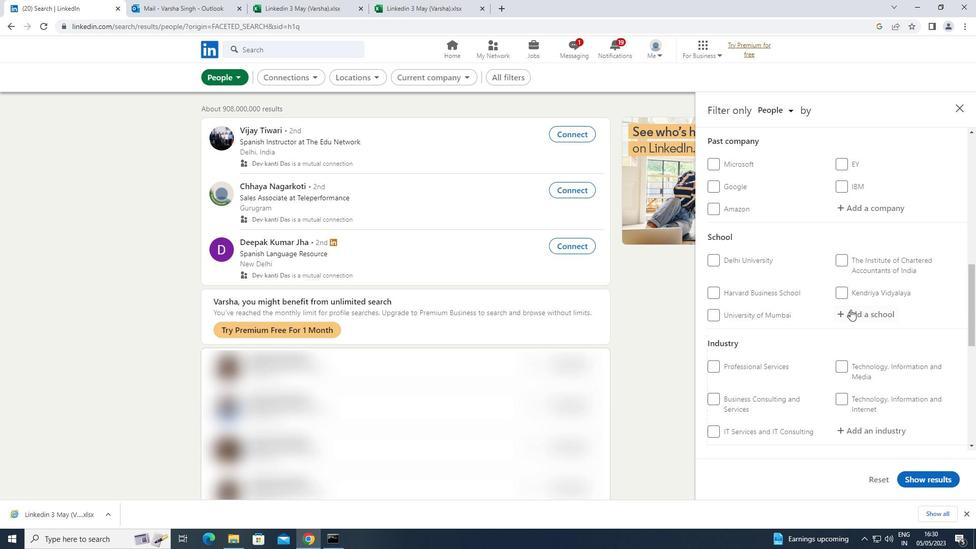 
Action: Mouse pressed left at (859, 310)
Screenshot: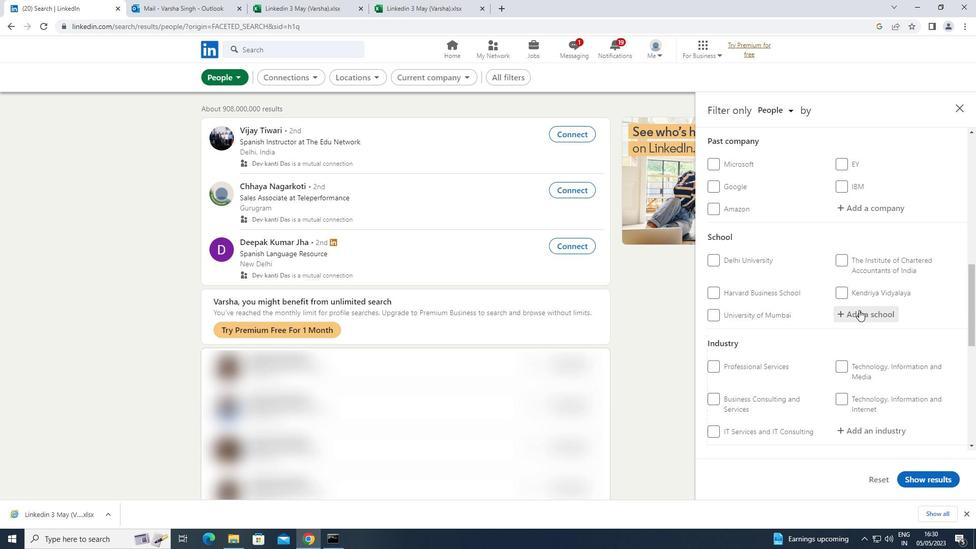 
Action: Mouse moved to (859, 310)
Screenshot: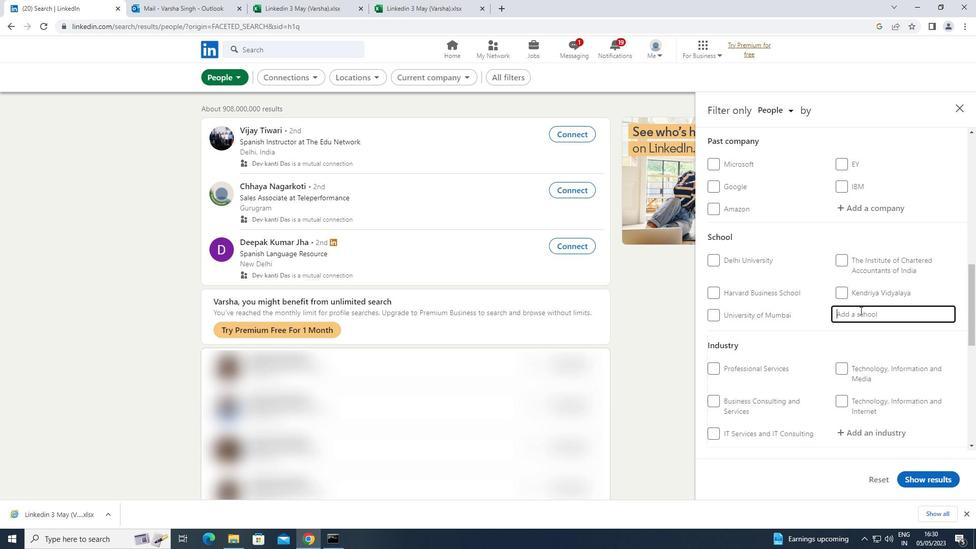
Action: Key pressed <Key.shift>WEST<Key.space><Key.shift>BENGAL
Screenshot: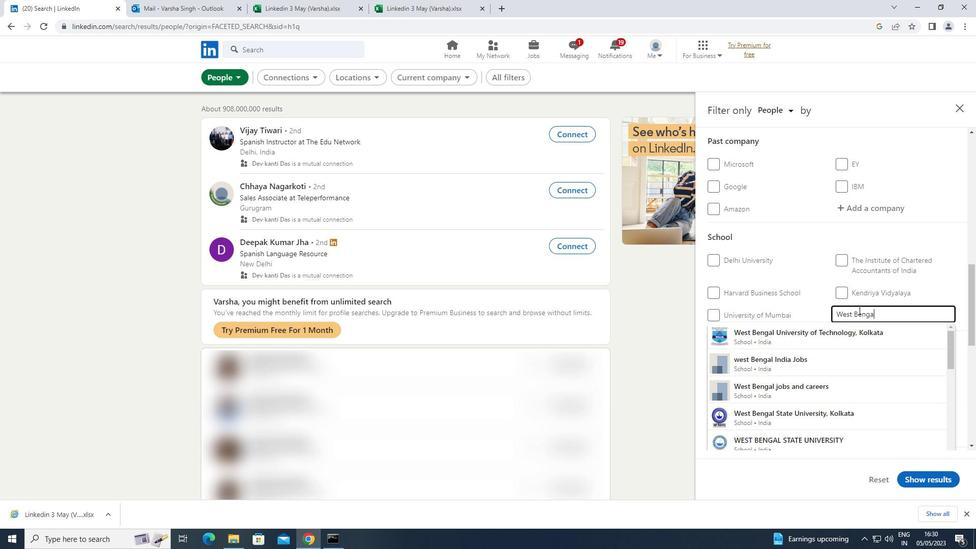 
Action: Mouse moved to (800, 385)
Screenshot: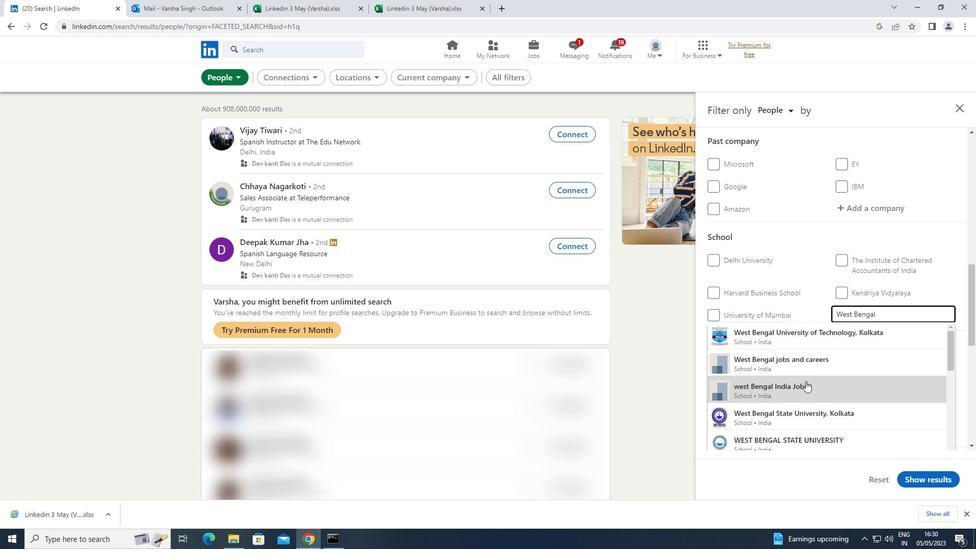 
Action: Mouse pressed left at (800, 385)
Screenshot: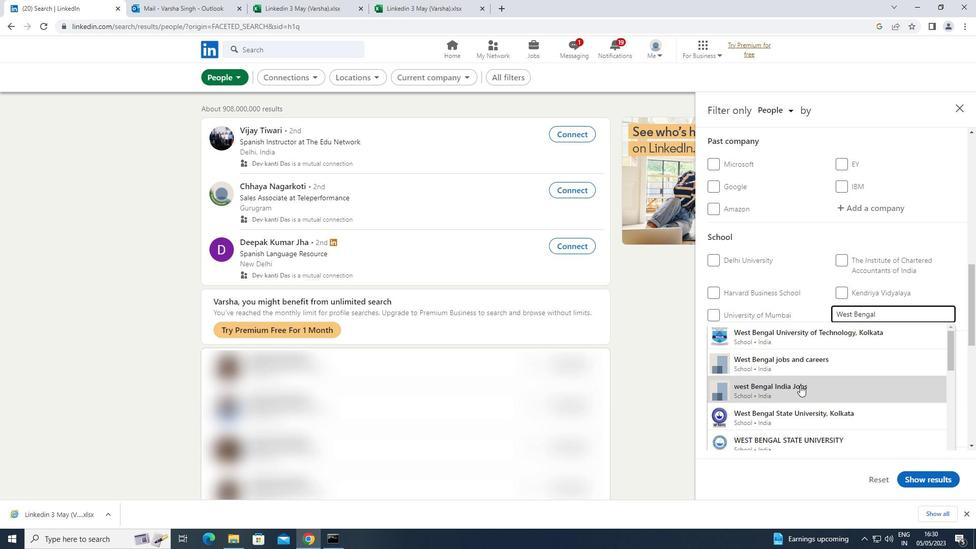 
Action: Mouse scrolled (800, 385) with delta (0, 0)
Screenshot: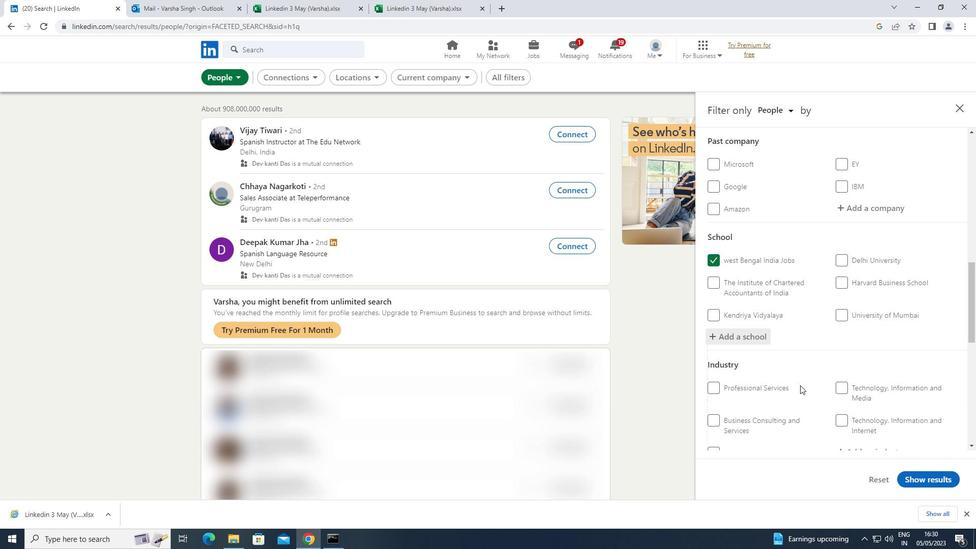 
Action: Mouse scrolled (800, 385) with delta (0, 0)
Screenshot: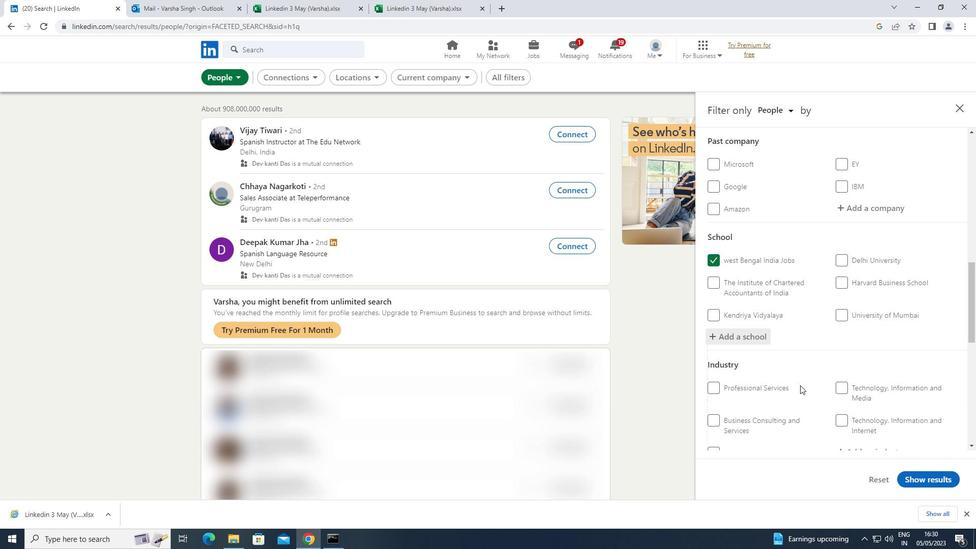 
Action: Mouse moved to (800, 385)
Screenshot: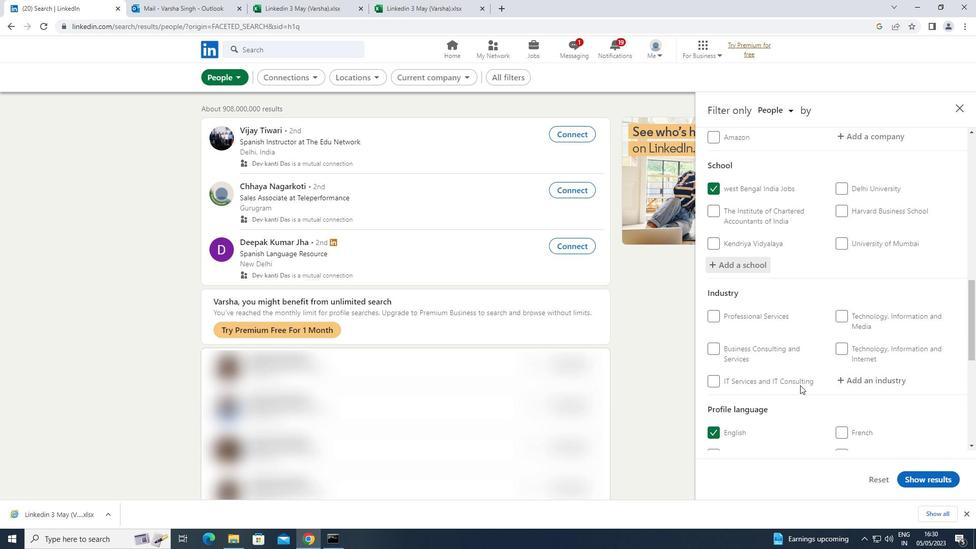 
Action: Mouse scrolled (800, 385) with delta (0, 0)
Screenshot: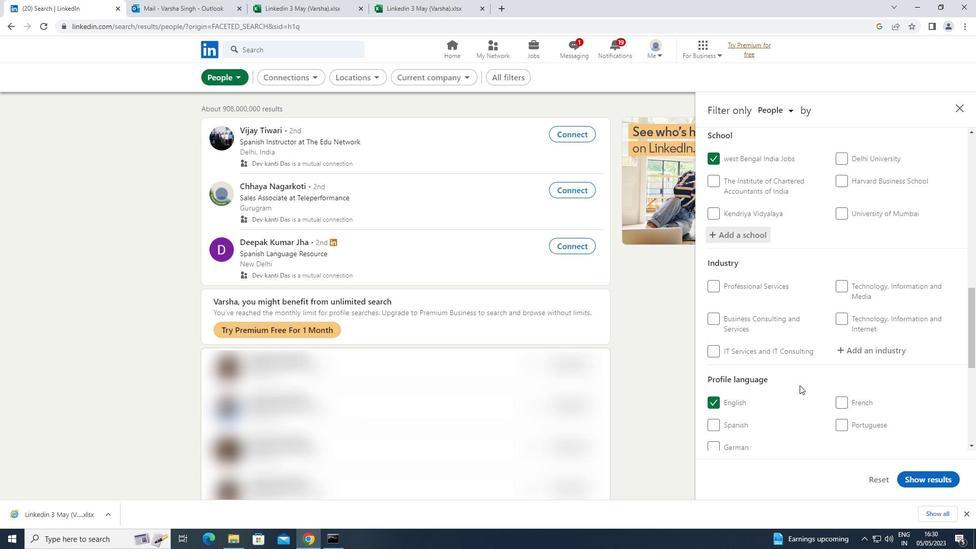 
Action: Mouse moved to (871, 304)
Screenshot: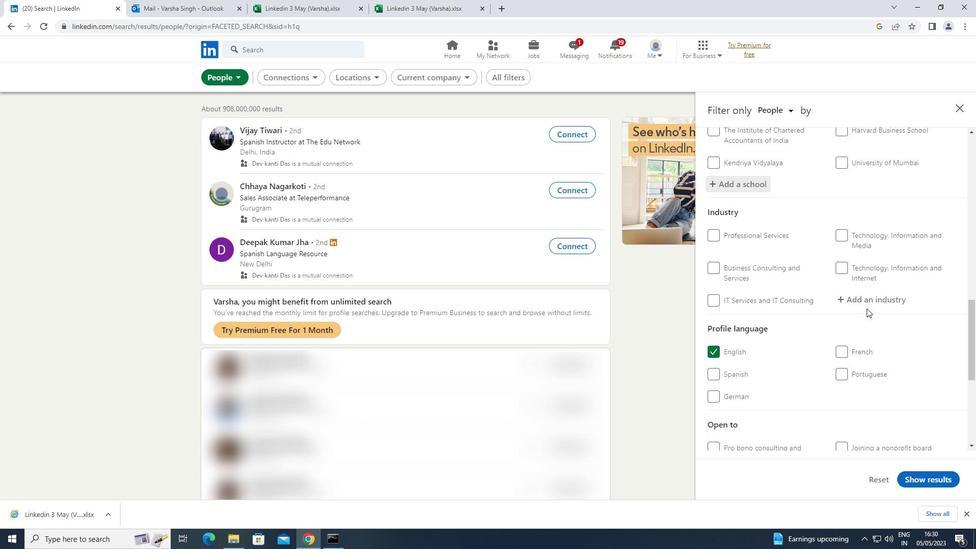 
Action: Mouse pressed left at (871, 304)
Screenshot: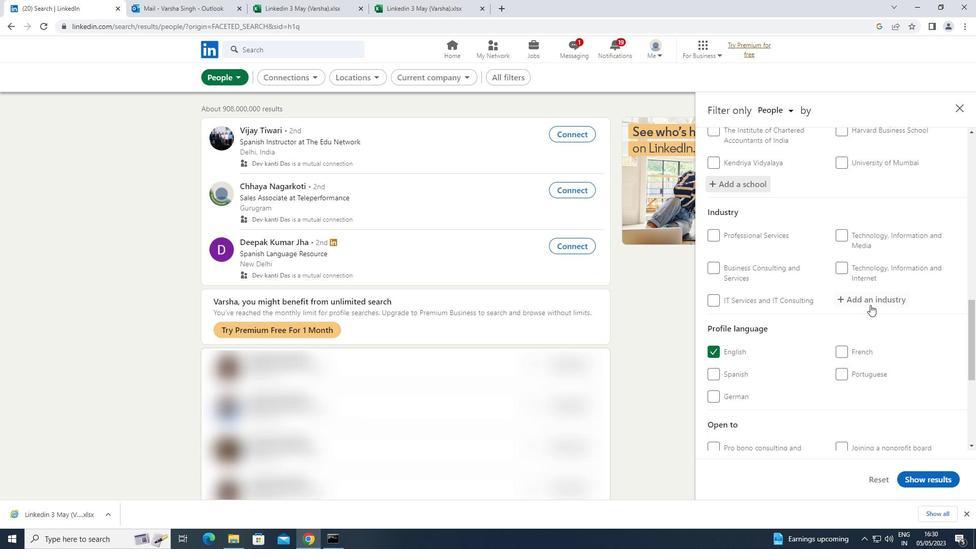 
Action: Key pressed <Key.shift>BUSINESS
Screenshot: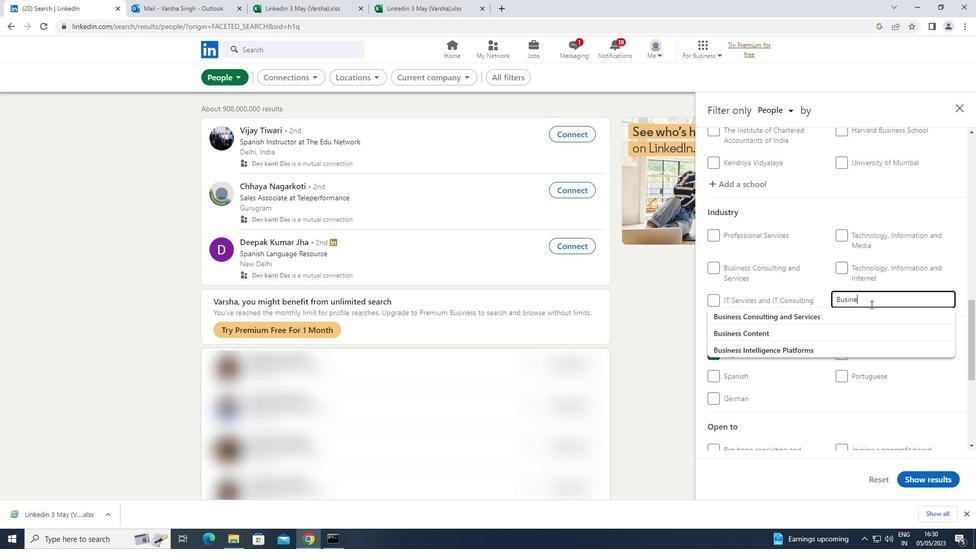 
Action: Mouse moved to (777, 328)
Screenshot: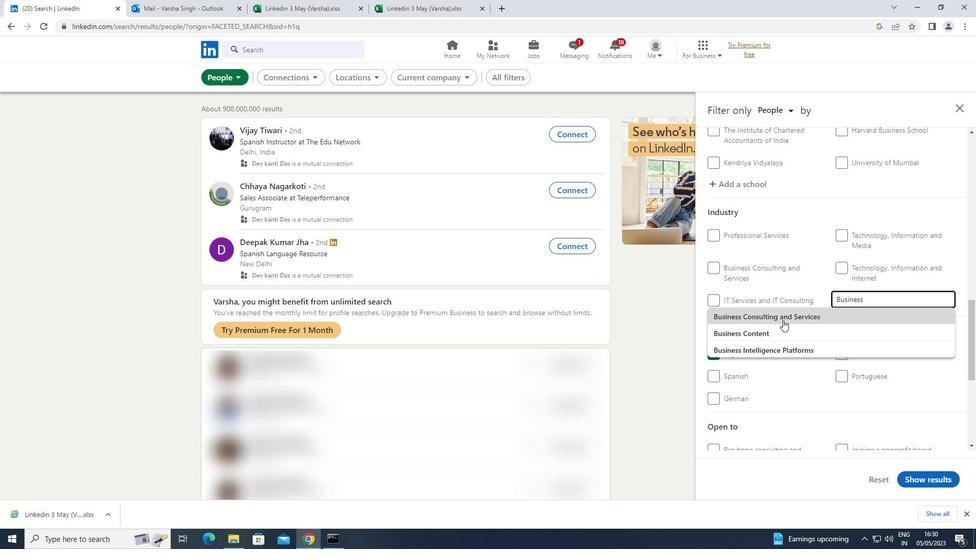 
Action: Mouse pressed left at (777, 328)
Screenshot: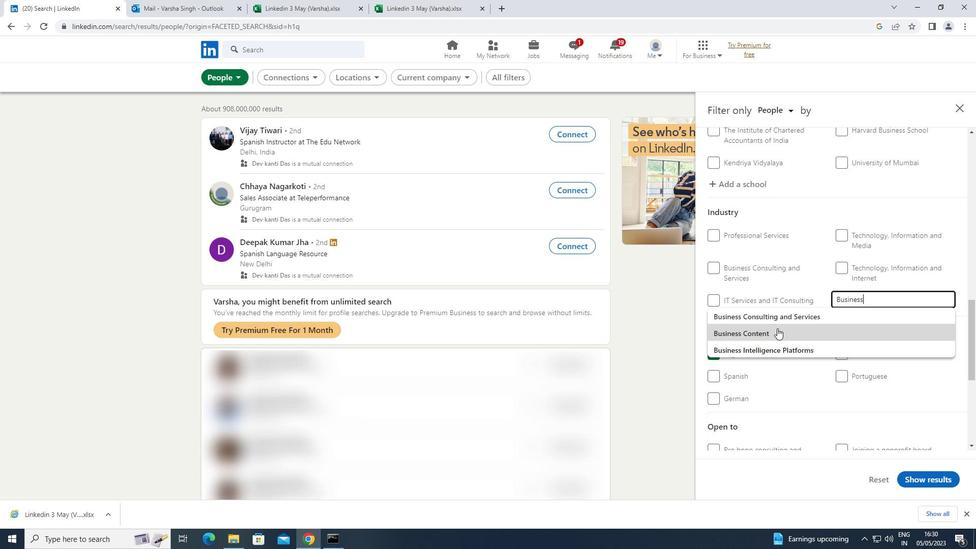 
Action: Mouse scrolled (777, 328) with delta (0, 0)
Screenshot: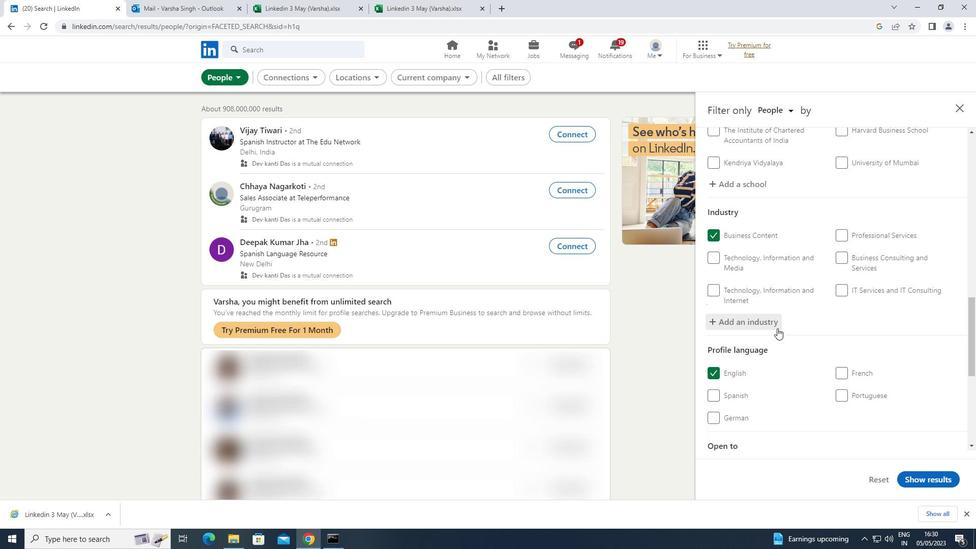 
Action: Mouse scrolled (777, 328) with delta (0, 0)
Screenshot: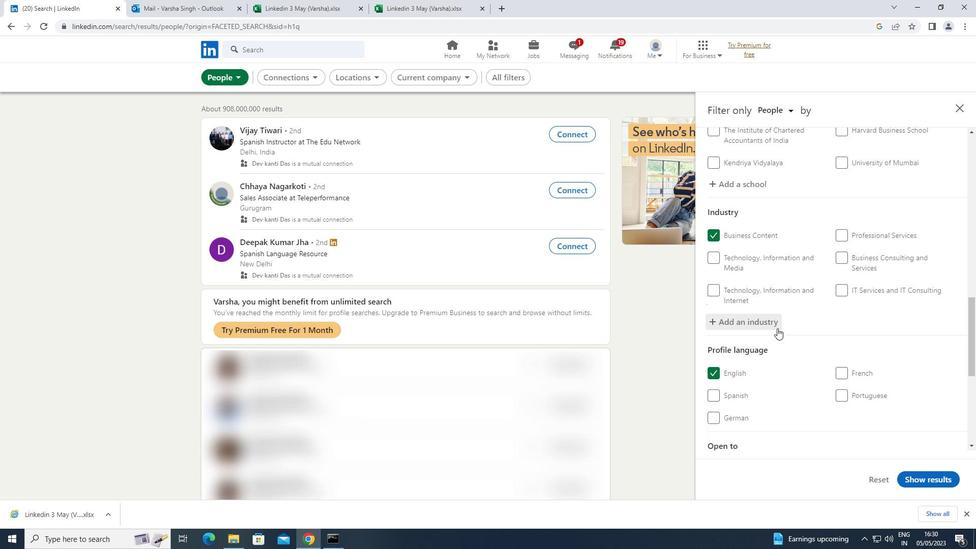 
Action: Mouse scrolled (777, 328) with delta (0, 0)
Screenshot: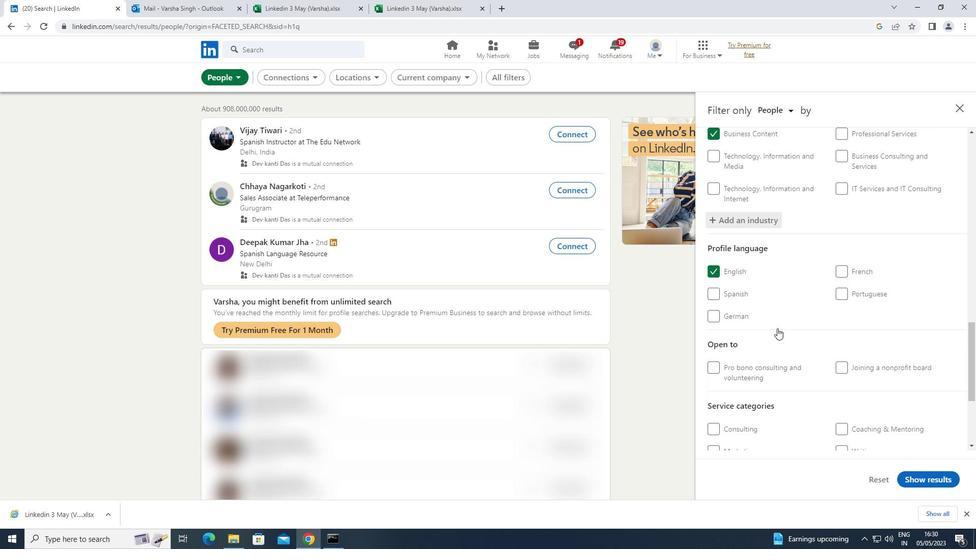
Action: Mouse scrolled (777, 328) with delta (0, 0)
Screenshot: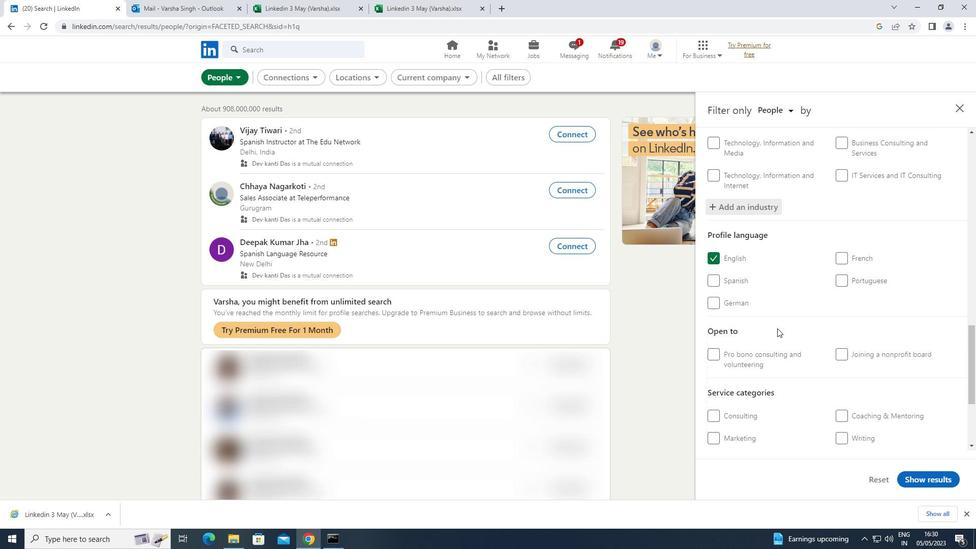 
Action: Mouse moved to (852, 363)
Screenshot: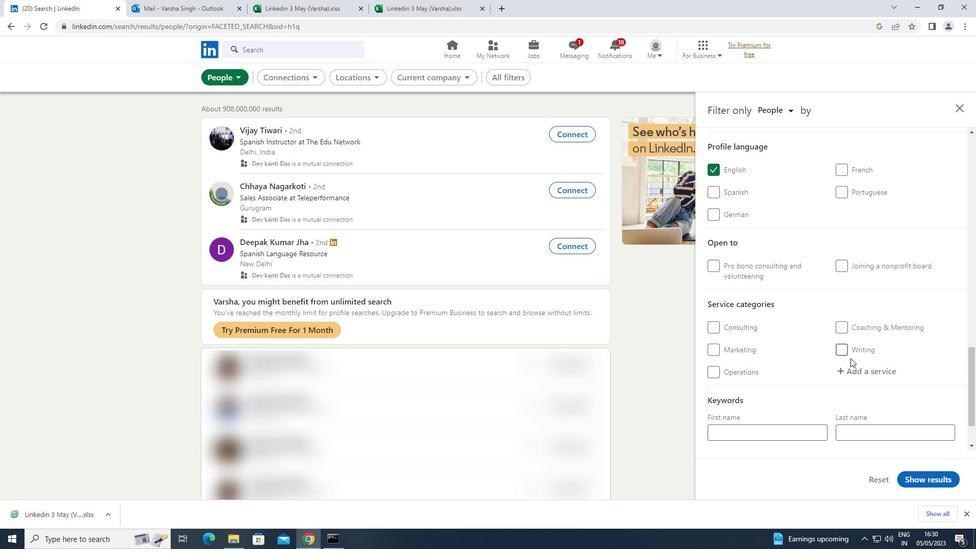 
Action: Mouse pressed left at (852, 363)
Screenshot: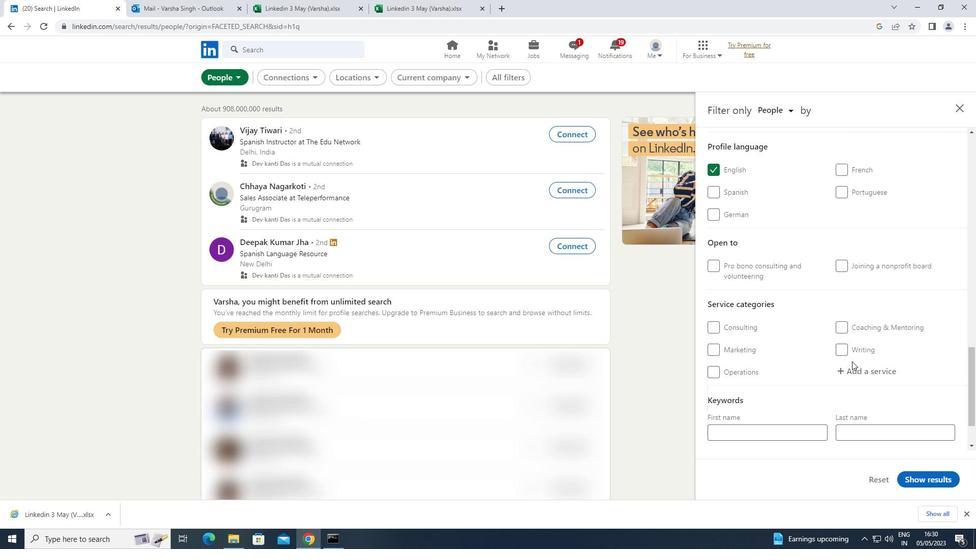 
Action: Mouse moved to (852, 361)
Screenshot: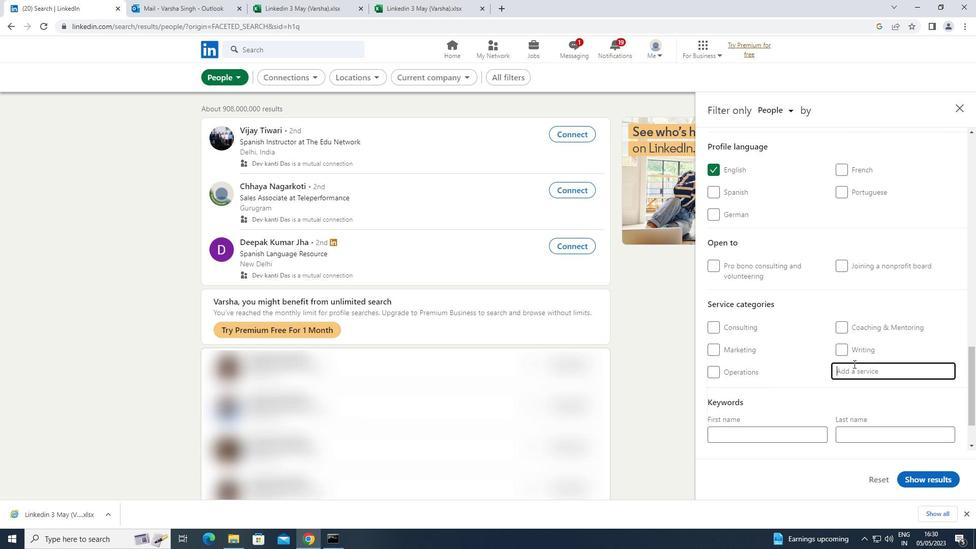 
Action: Key pressed <Key.shift>VIDEO<Key.space><Key.shift>ANIMA
Screenshot: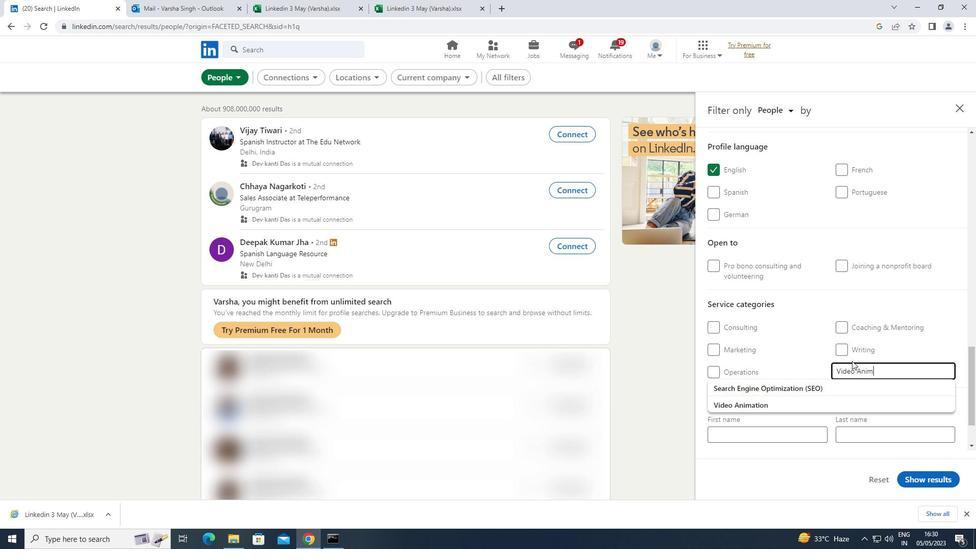 
Action: Mouse moved to (768, 387)
Screenshot: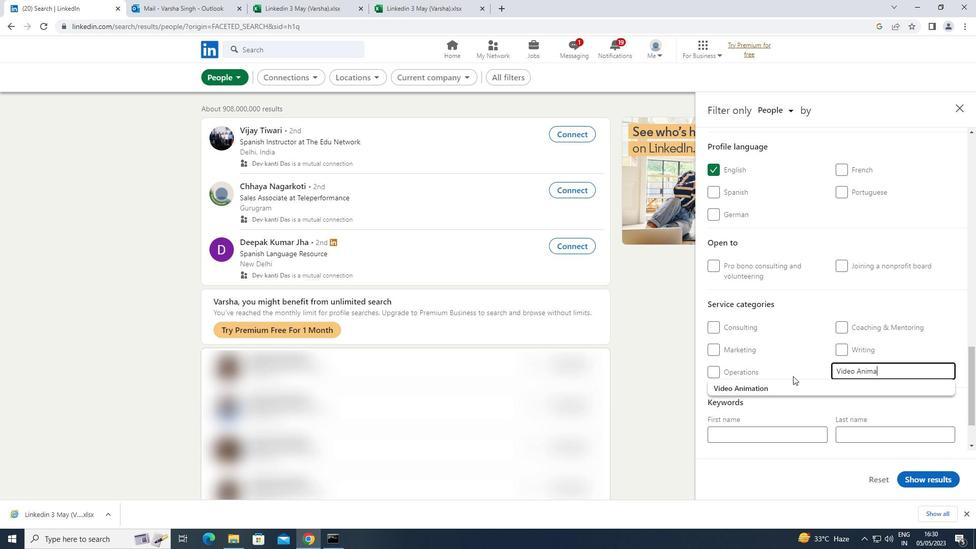 
Action: Mouse pressed left at (768, 387)
Screenshot: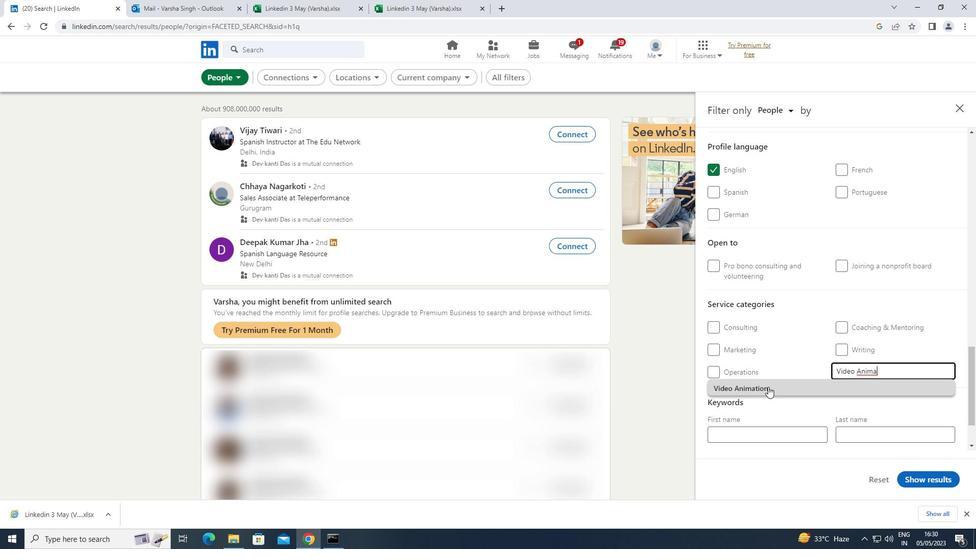 
Action: Mouse scrolled (768, 386) with delta (0, 0)
Screenshot: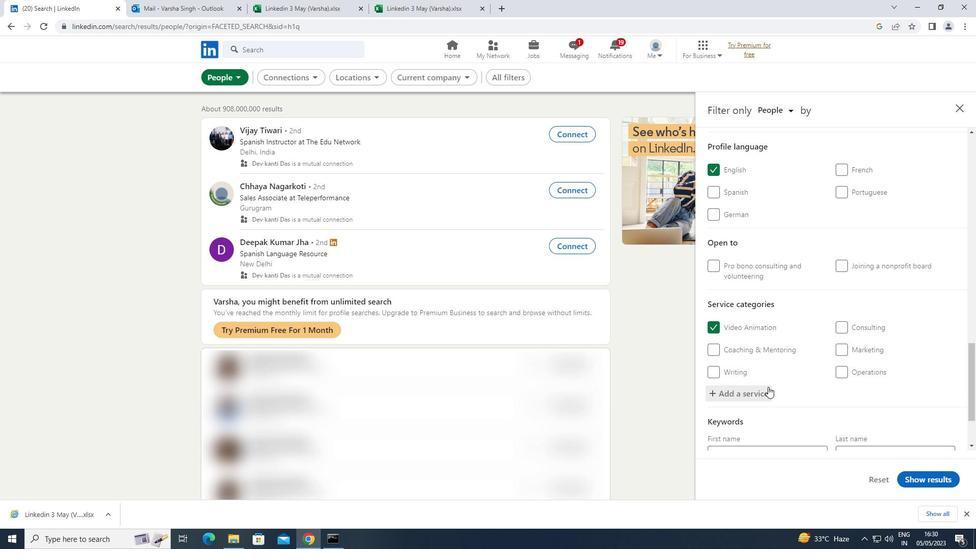 
Action: Mouse scrolled (768, 386) with delta (0, 0)
Screenshot: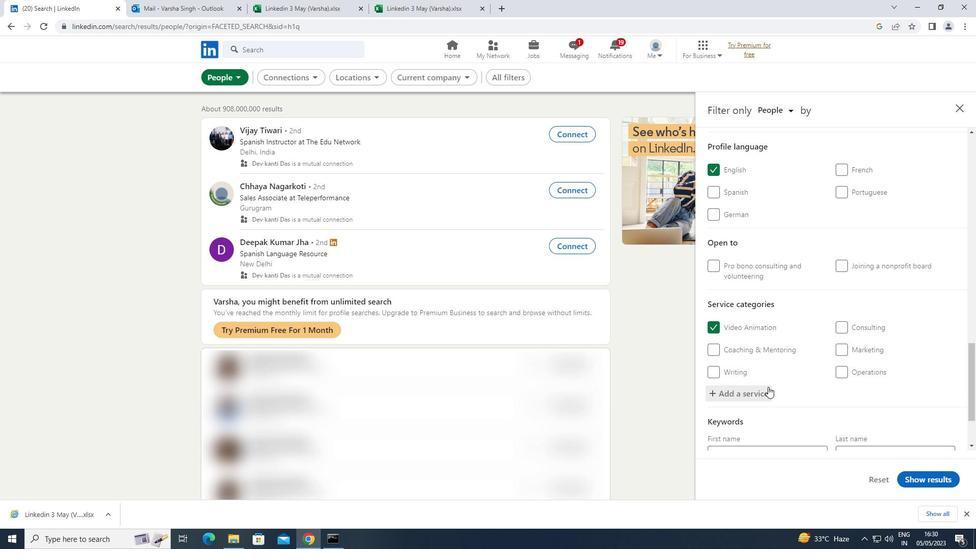 
Action: Mouse scrolled (768, 386) with delta (0, 0)
Screenshot: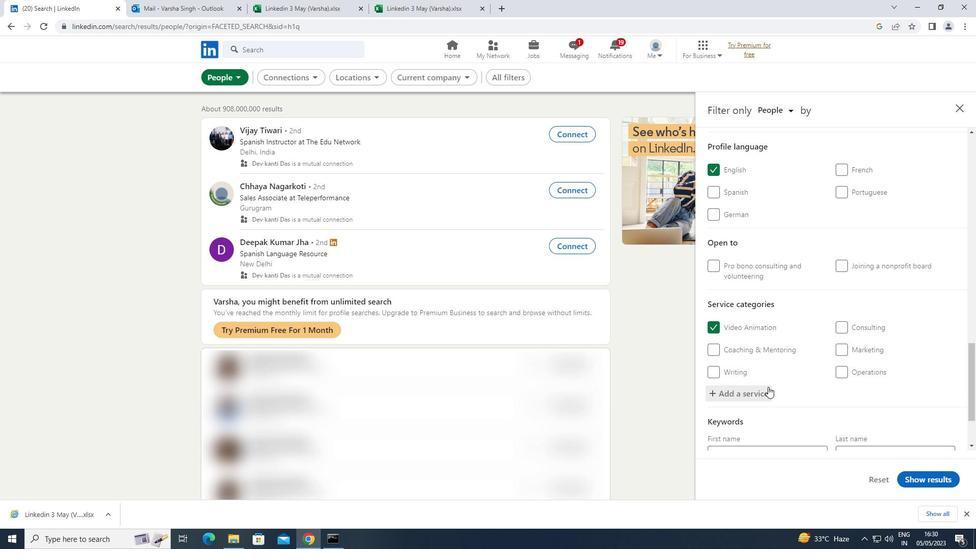 
Action: Mouse scrolled (768, 386) with delta (0, 0)
Screenshot: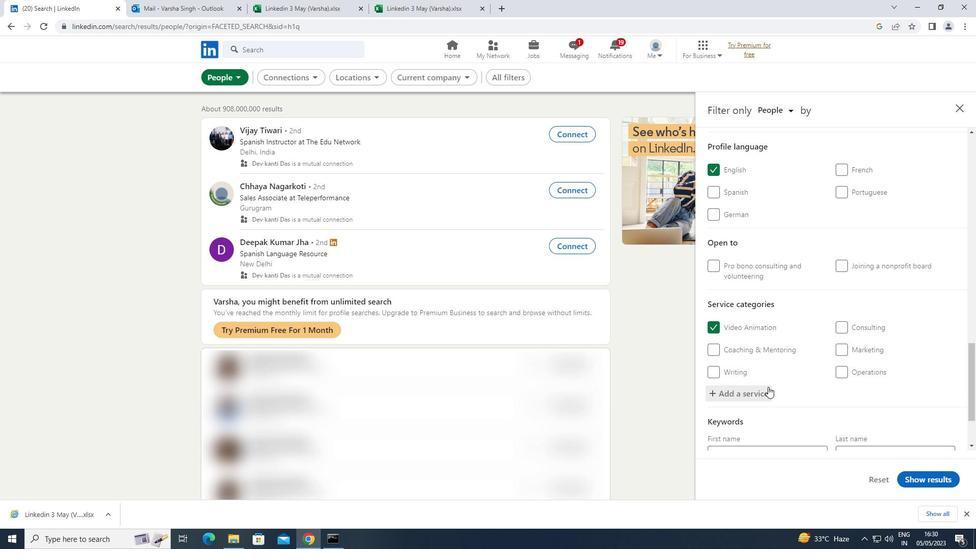 
Action: Mouse moved to (760, 398)
Screenshot: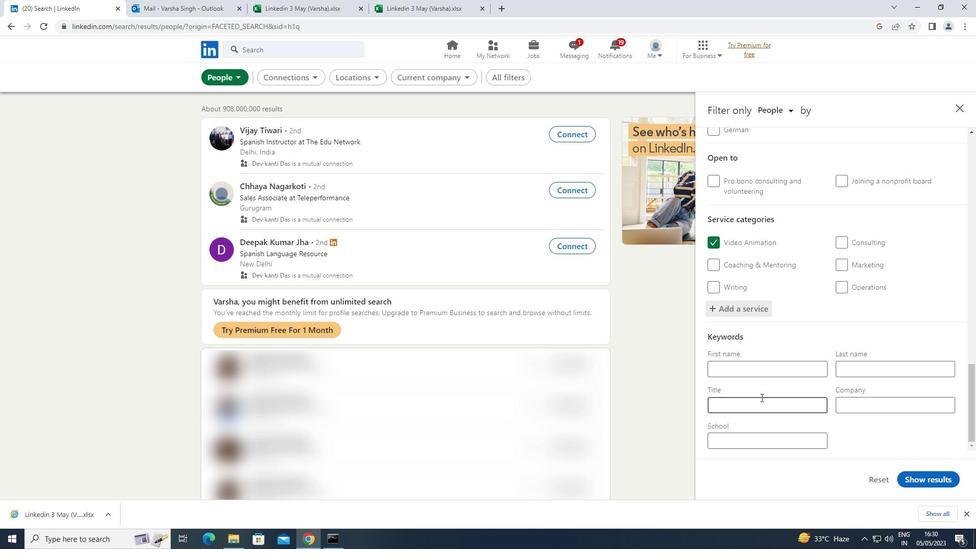 
Action: Mouse pressed left at (760, 398)
Screenshot: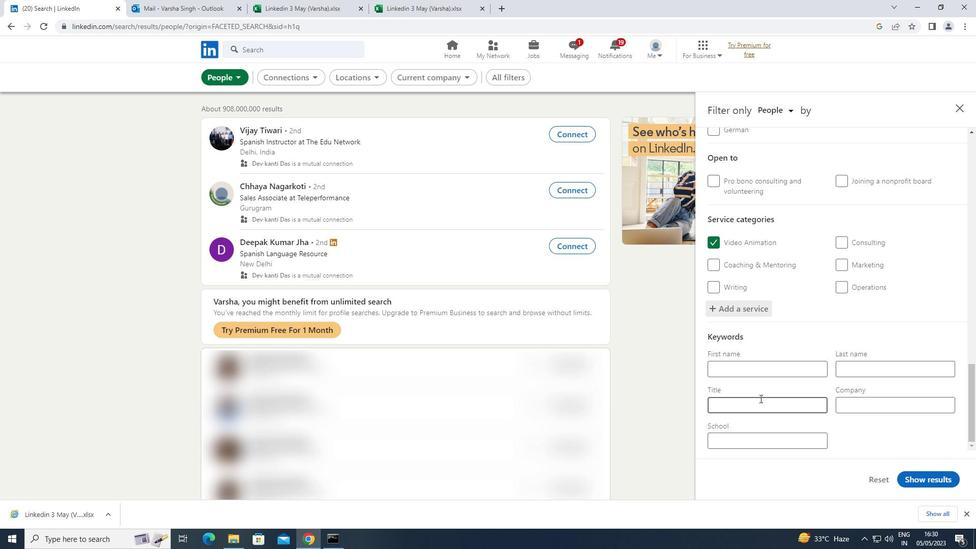 
Action: Key pressed <Key.shift>LOCKSMITH
Screenshot: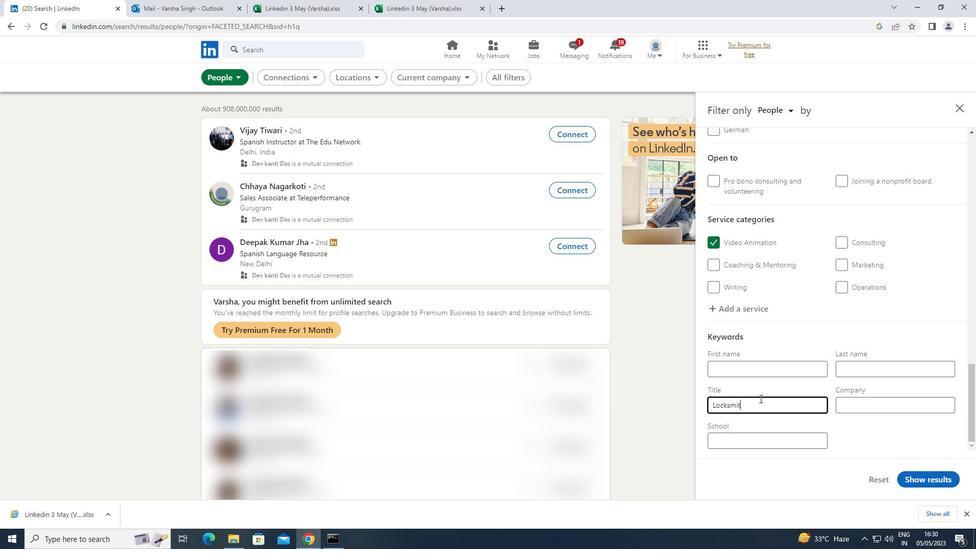 
Action: Mouse moved to (906, 475)
Screenshot: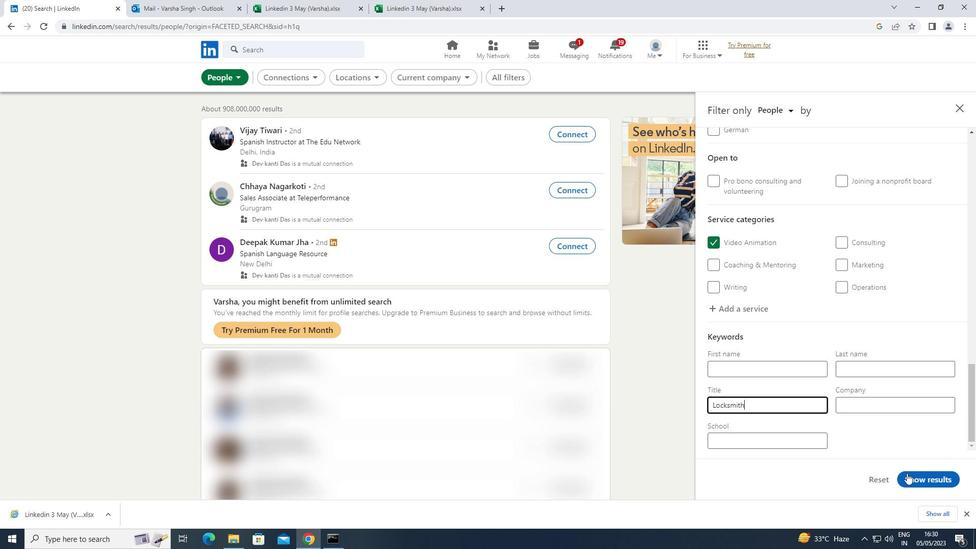 
Action: Mouse pressed left at (906, 475)
Screenshot: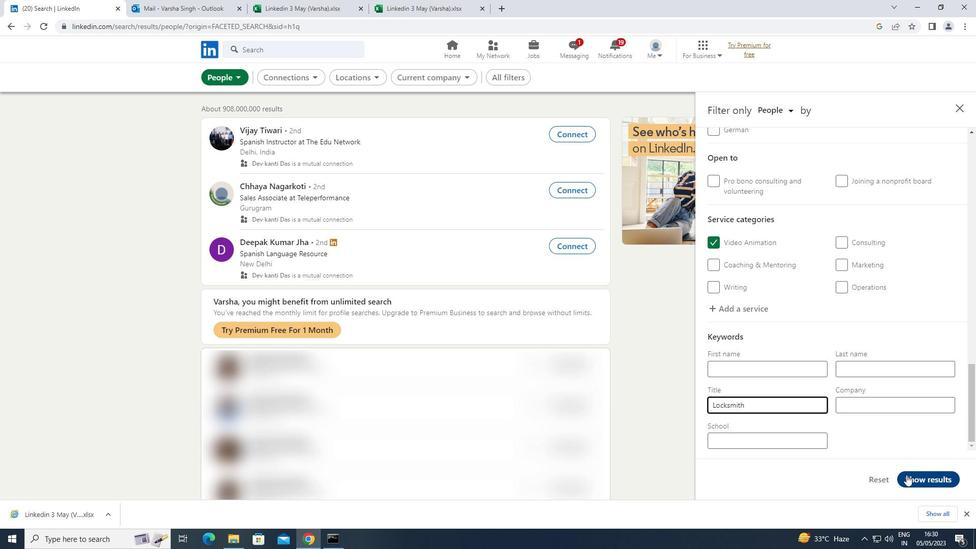 
